 Task: Look for space in Szigetszentmiklós, Hungary from 10th June, 2023 to 25th June, 2023 for 4 adults in price range Rs.10000 to Rs.15000. Place can be private room with 4 bedrooms having 4 beds and 4 bathrooms. Property type can be house, flat, guest house, hotel. Amenities needed are: wifi, TV, free parkinig on premises, gym, breakfast. Booking option can be shelf check-in. Required host language is English.
Action: Mouse moved to (440, 93)
Screenshot: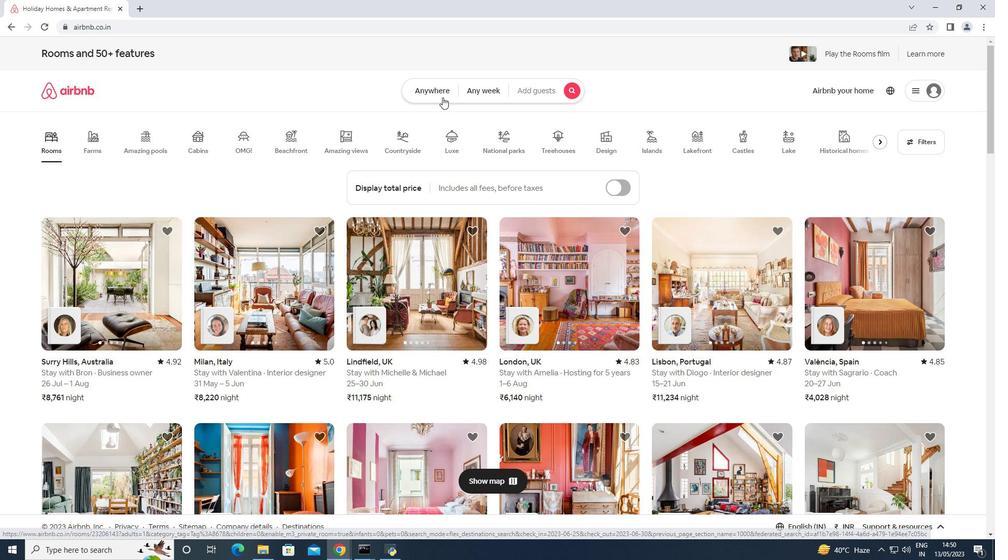 
Action: Mouse pressed left at (440, 93)
Screenshot: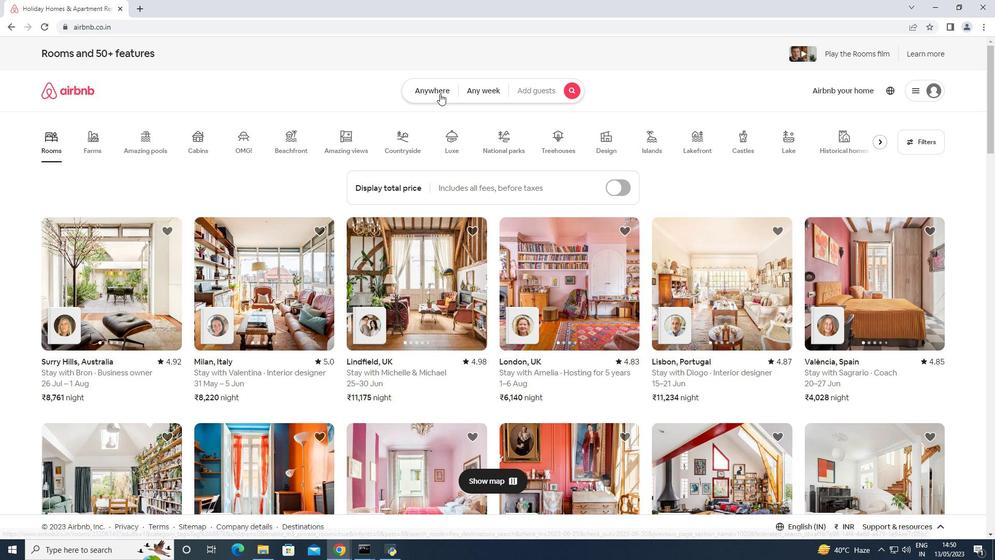 
Action: Mouse moved to (378, 134)
Screenshot: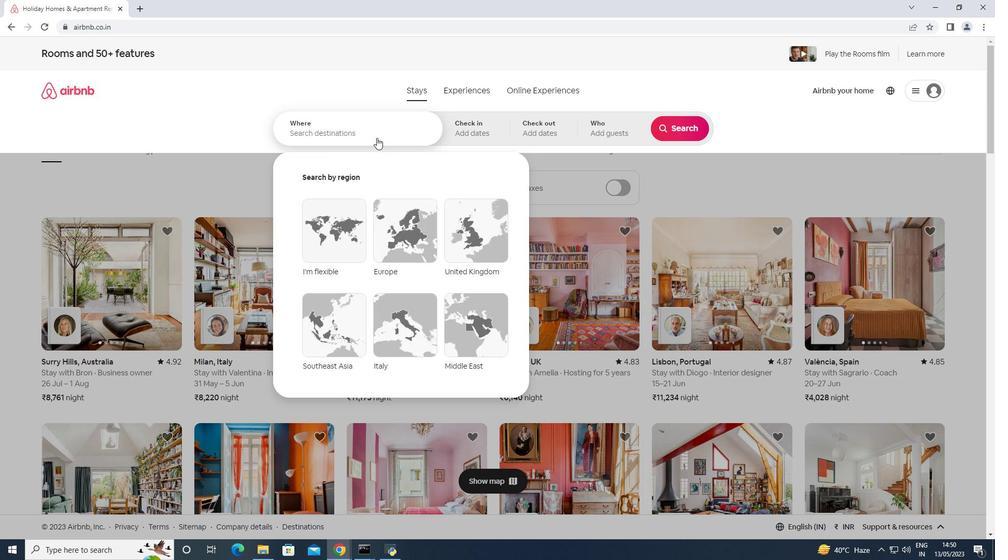 
Action: Mouse pressed left at (378, 134)
Screenshot: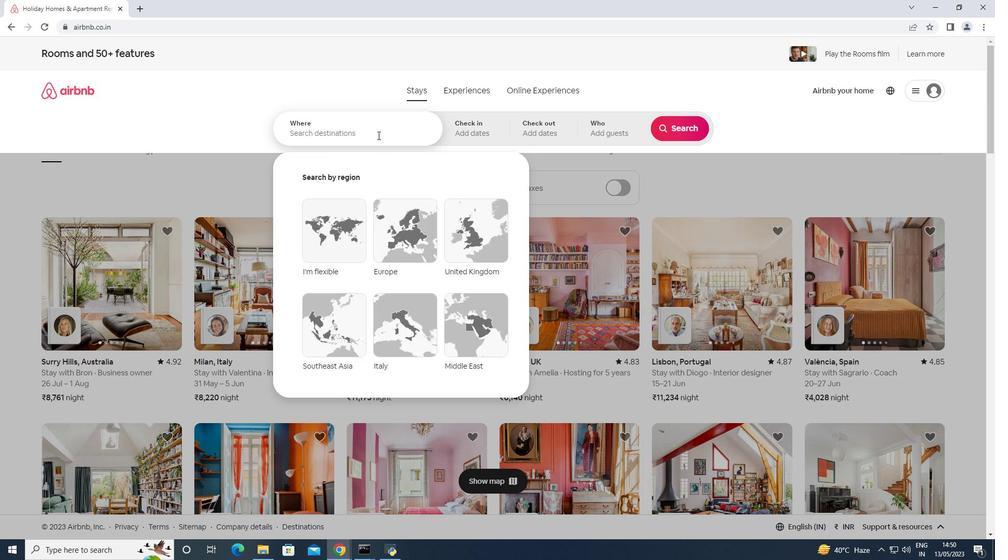 
Action: Mouse moved to (379, 134)
Screenshot: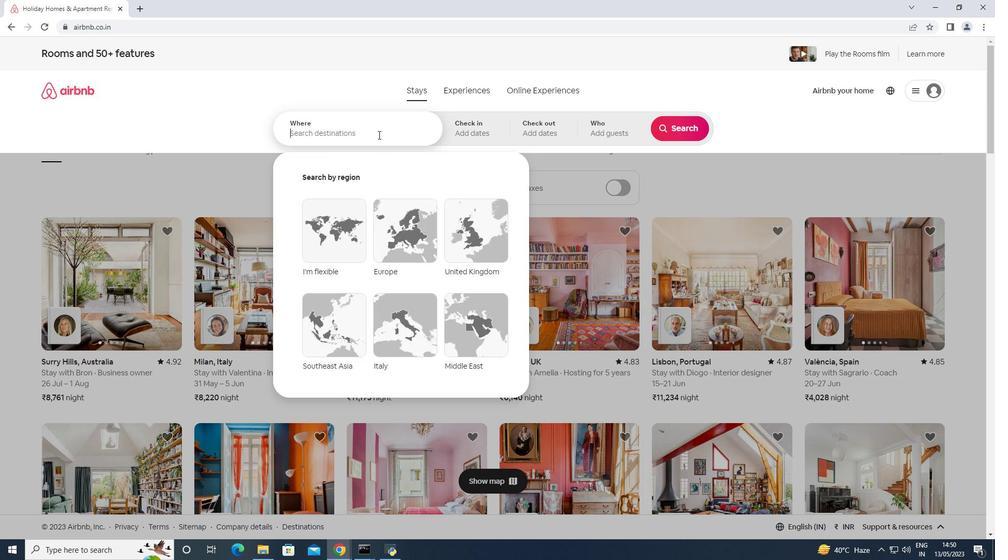 
Action: Key pressed <Key.shift>Szigetszentmiklos,<Key.space><Key.shift>Hungary<Key.enter>
Screenshot: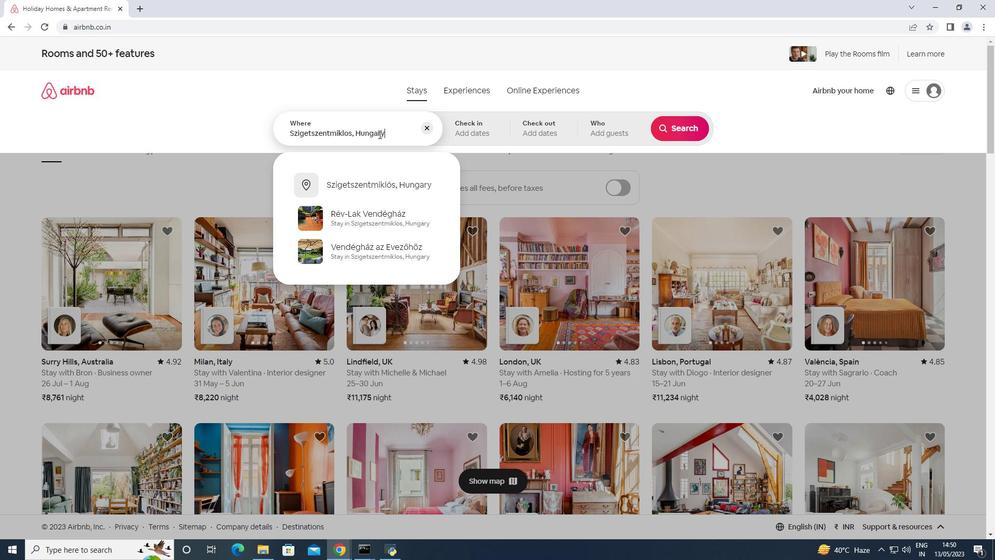 
Action: Mouse moved to (661, 275)
Screenshot: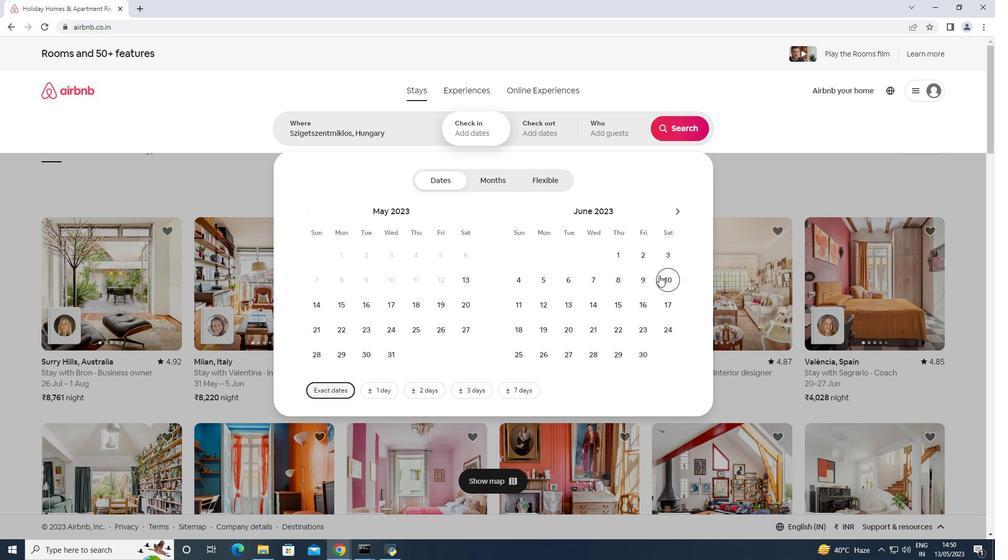 
Action: Mouse pressed left at (661, 275)
Screenshot: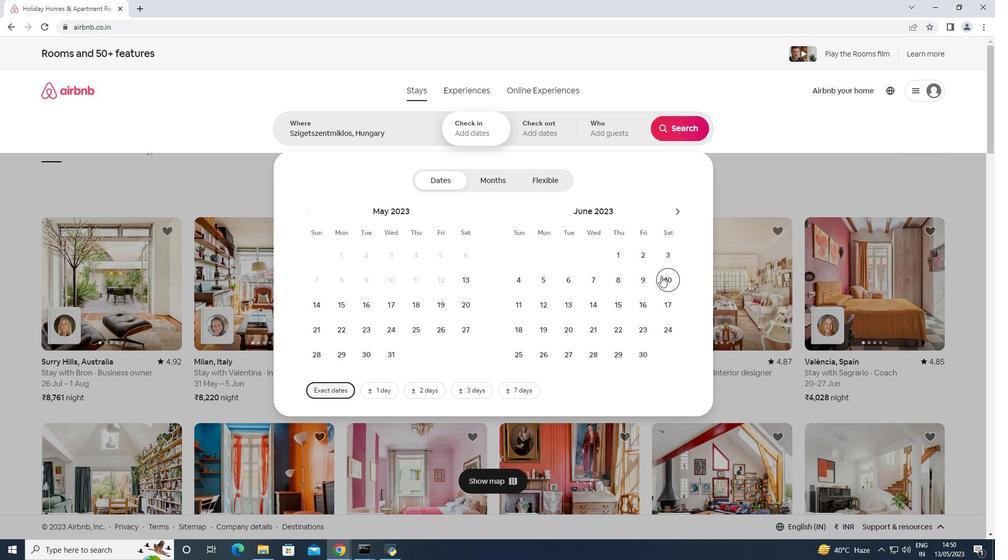 
Action: Mouse moved to (526, 357)
Screenshot: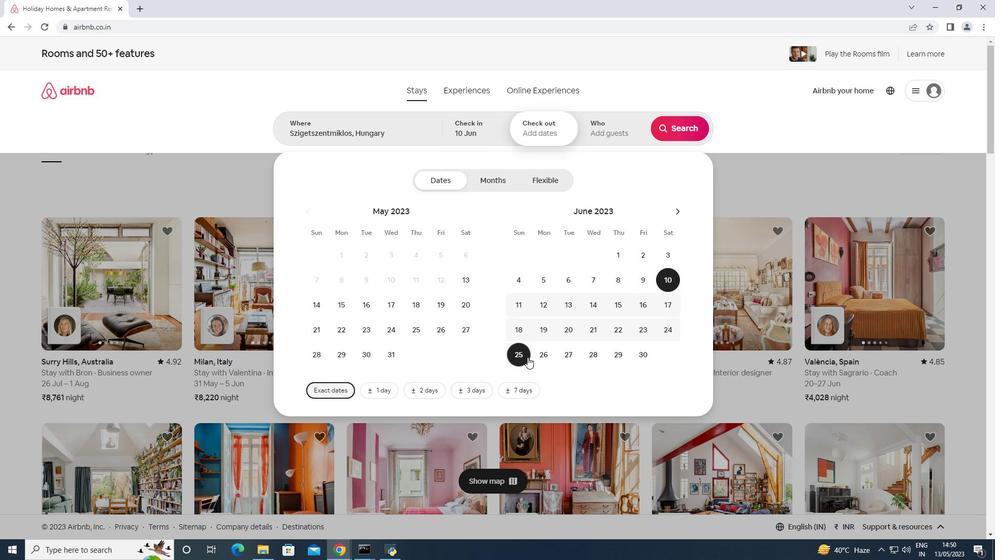 
Action: Mouse pressed left at (526, 357)
Screenshot: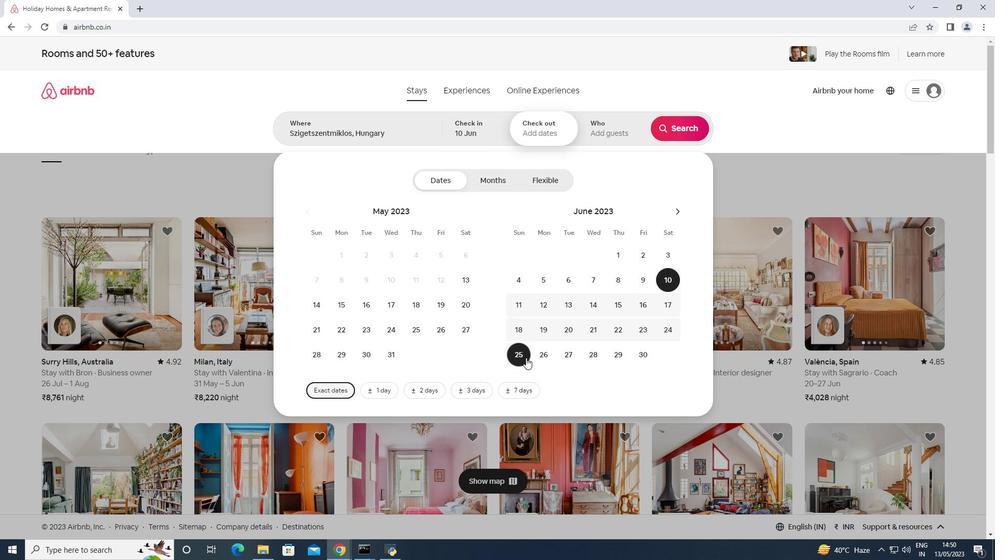 
Action: Mouse moved to (617, 136)
Screenshot: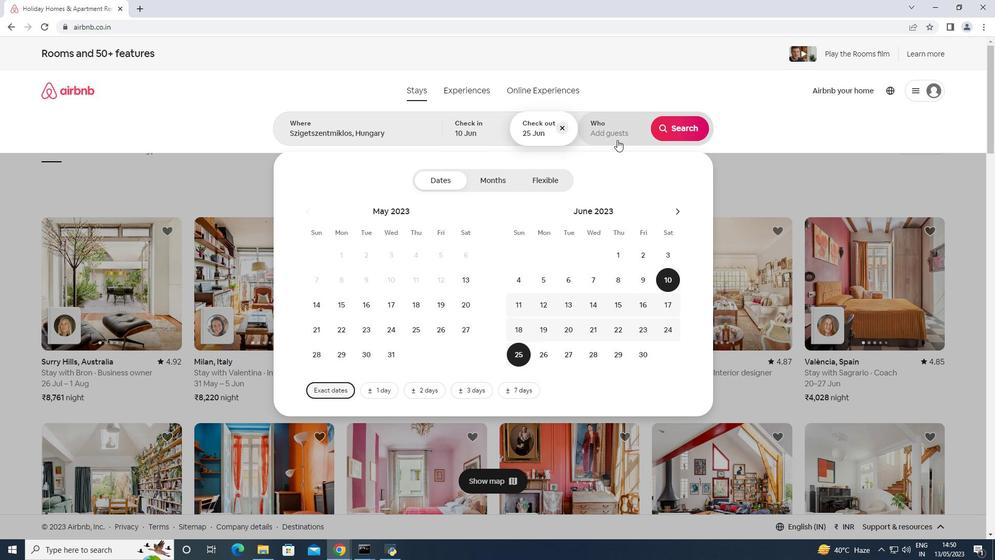 
Action: Mouse pressed left at (617, 136)
Screenshot: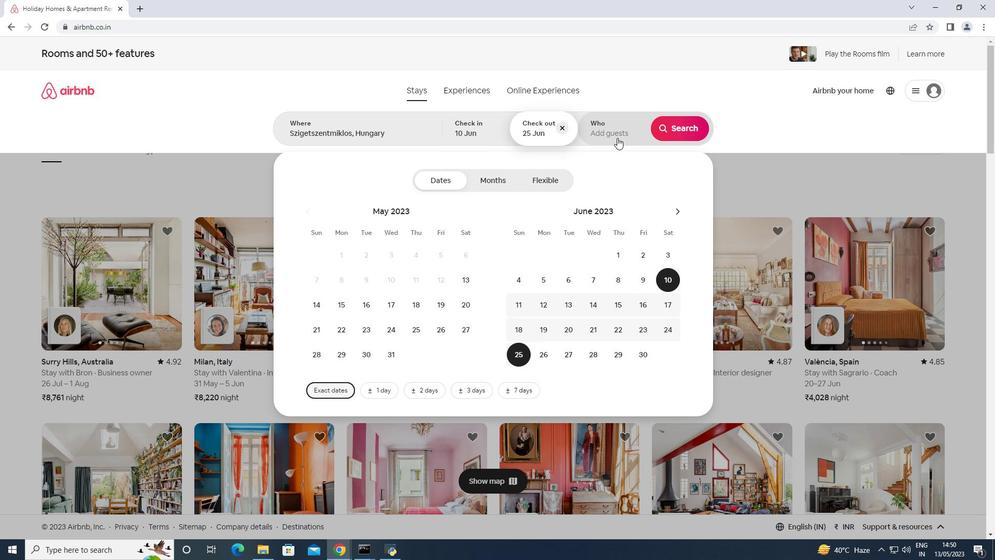 
Action: Mouse moved to (682, 183)
Screenshot: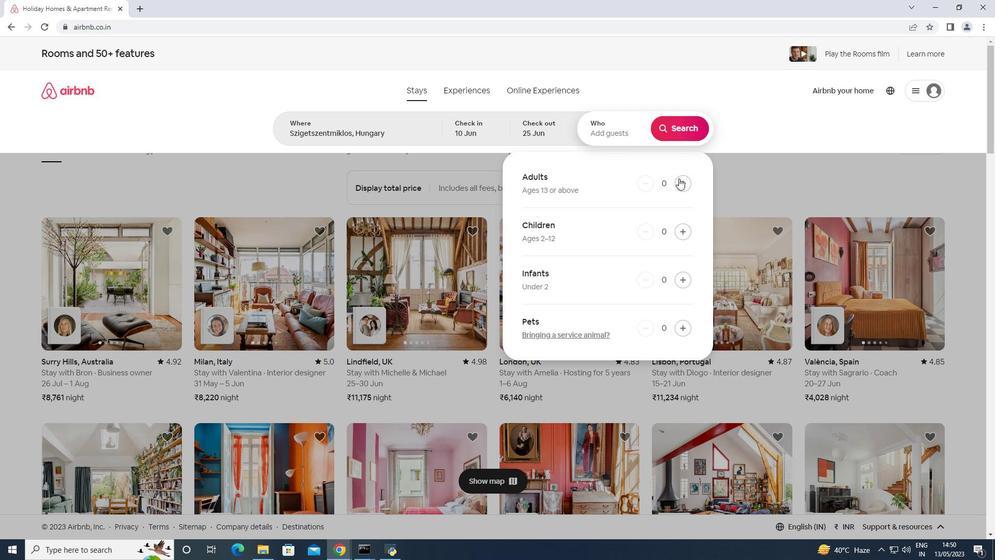 
Action: Mouse pressed left at (682, 183)
Screenshot: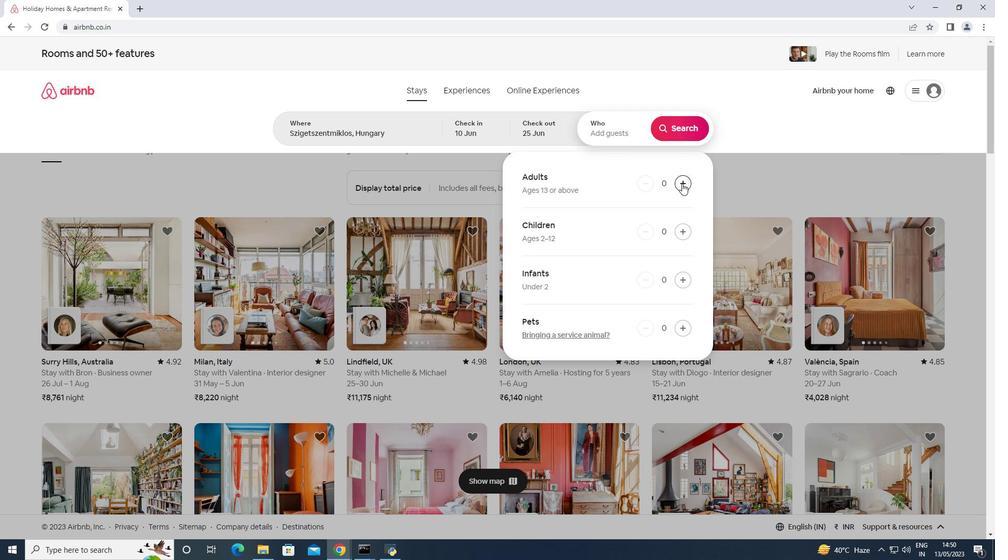
Action: Mouse pressed left at (682, 183)
Screenshot: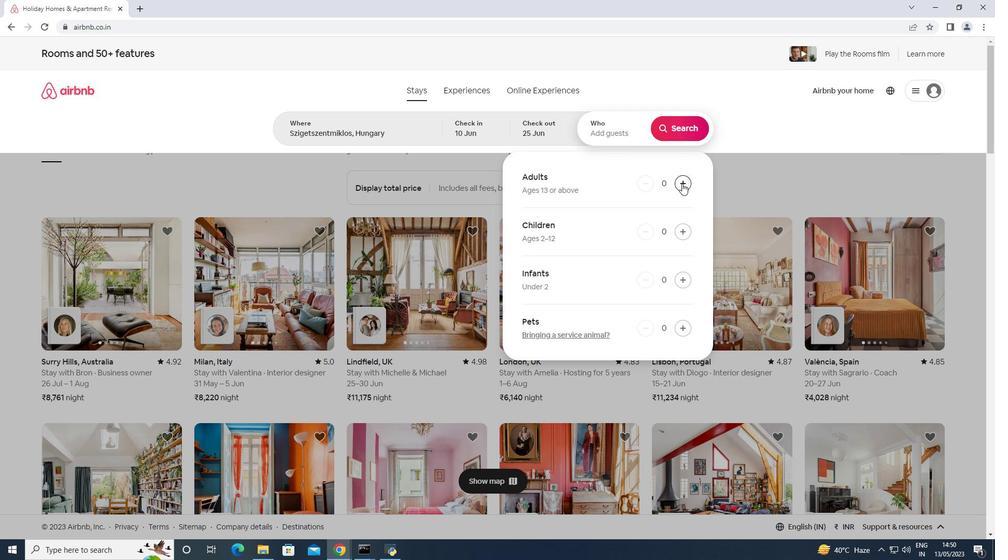 
Action: Mouse pressed left at (682, 183)
Screenshot: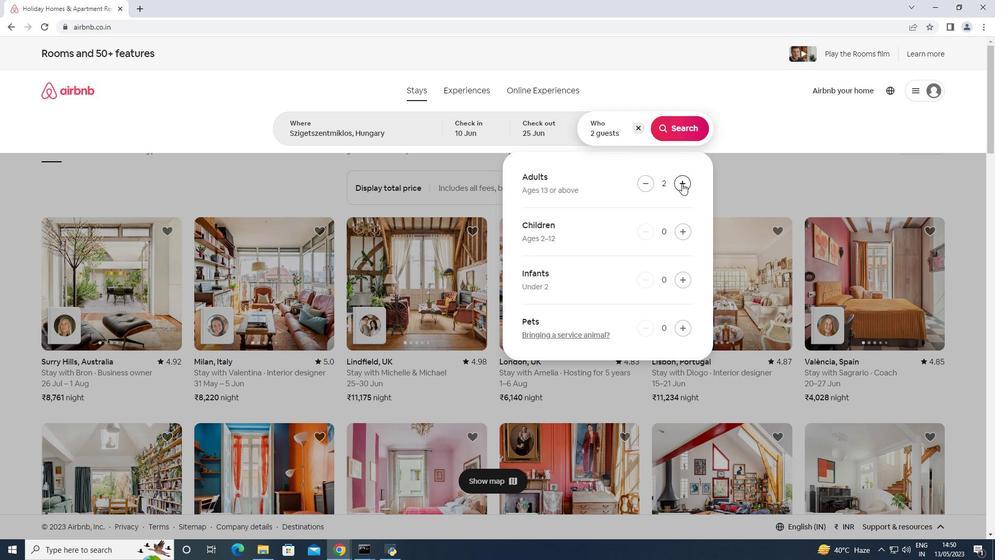 
Action: Mouse pressed left at (682, 183)
Screenshot: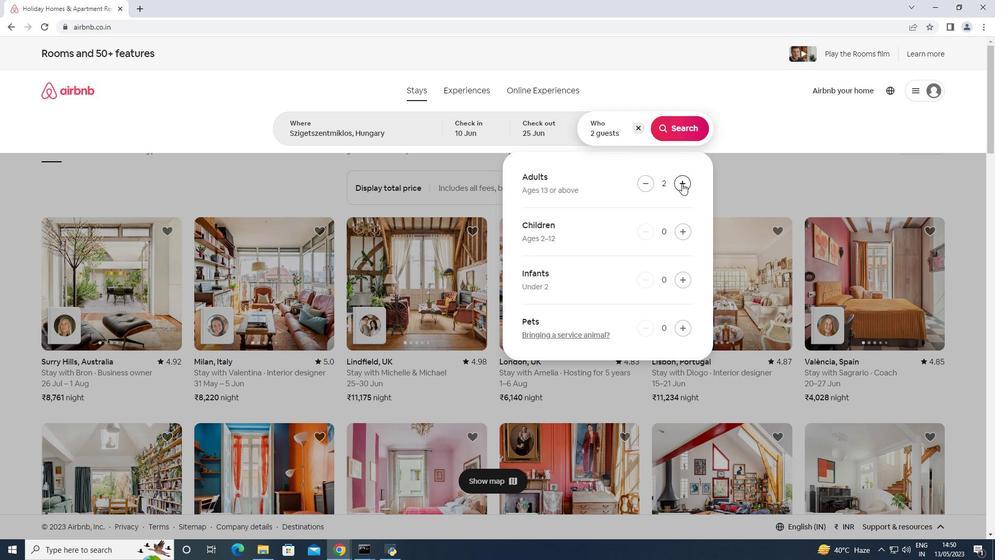 
Action: Mouse moved to (682, 130)
Screenshot: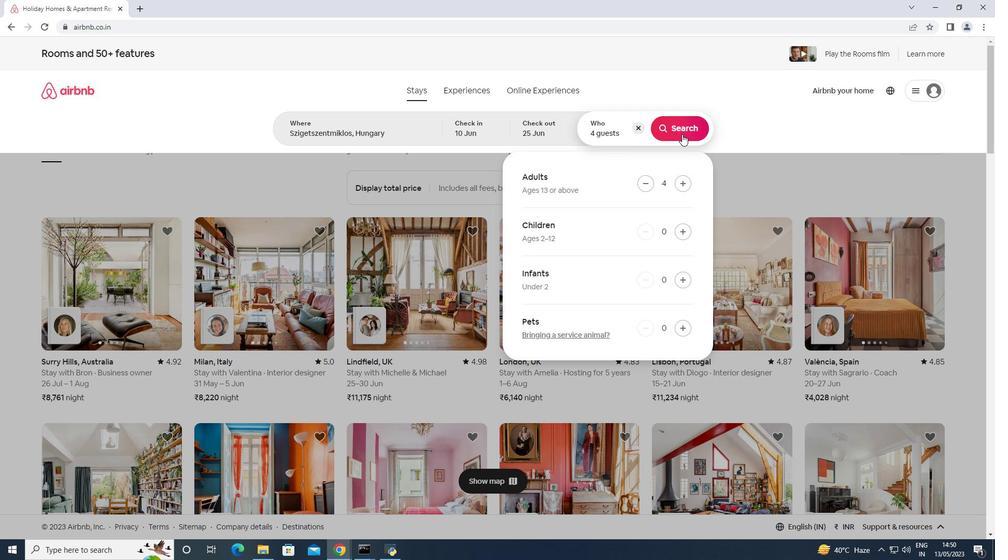 
Action: Mouse pressed left at (682, 130)
Screenshot: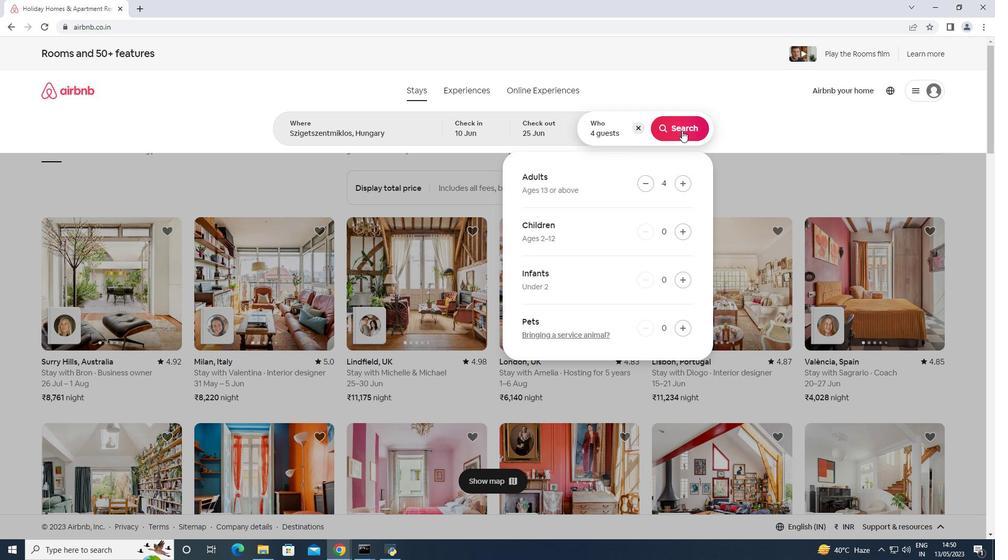 
Action: Mouse moved to (950, 93)
Screenshot: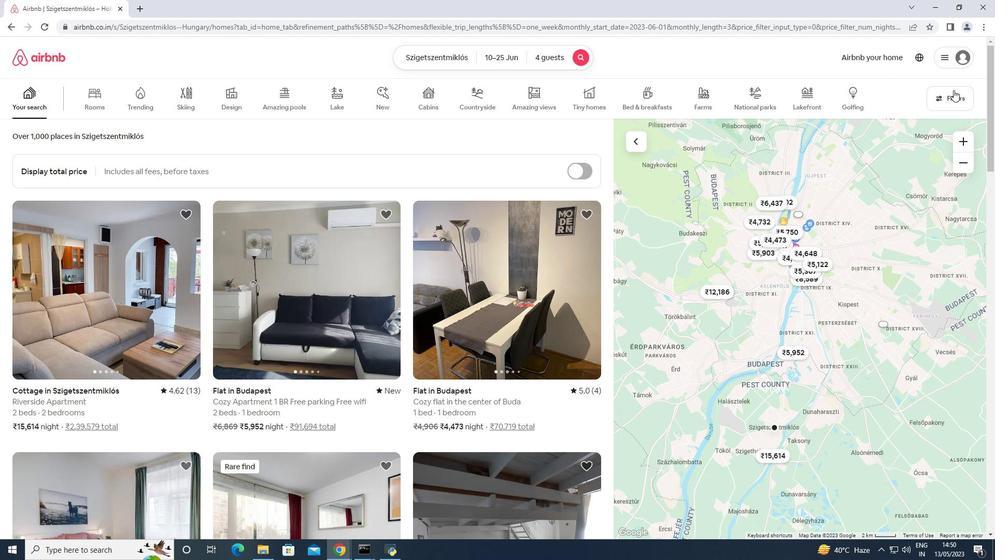 
Action: Mouse pressed left at (950, 93)
Screenshot: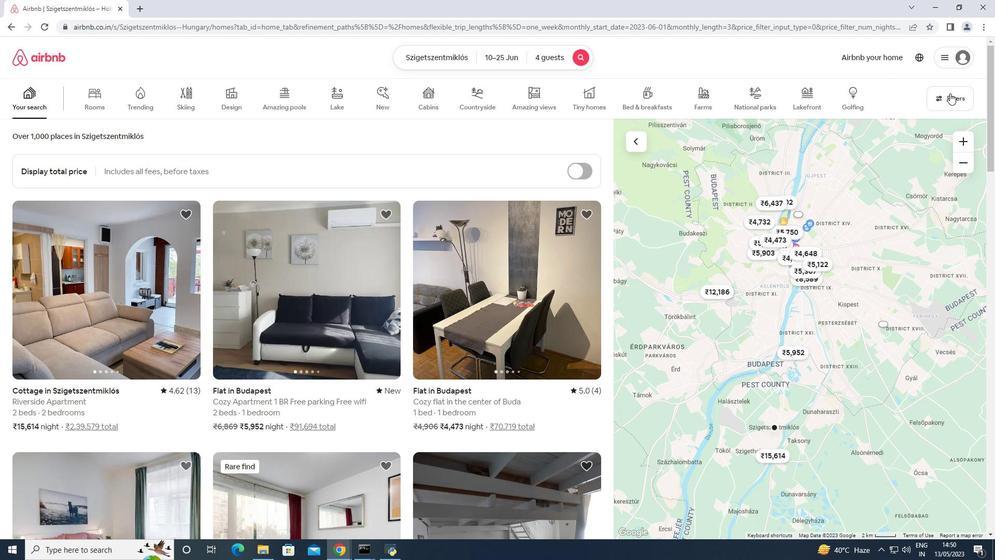 
Action: Mouse moved to (462, 339)
Screenshot: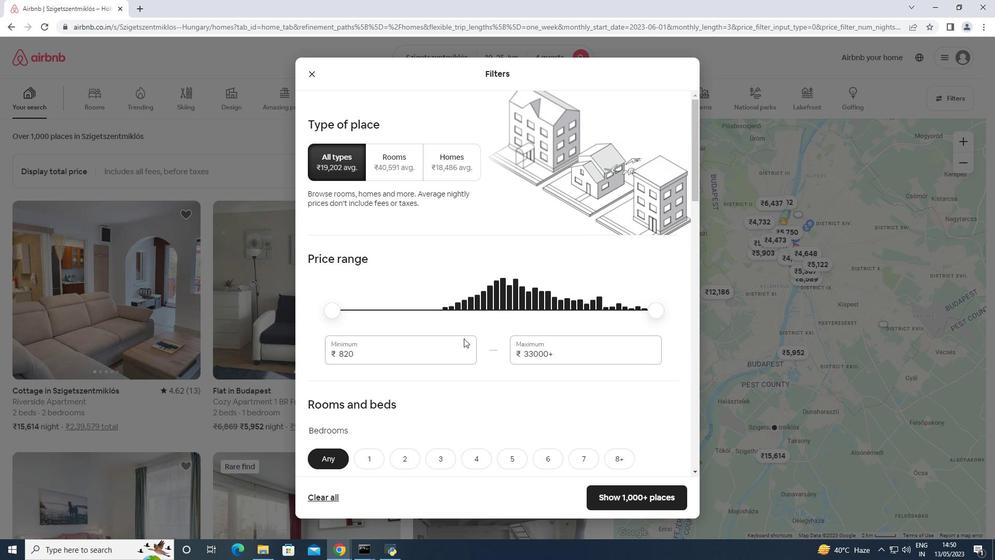 
Action: Mouse pressed left at (462, 339)
Screenshot: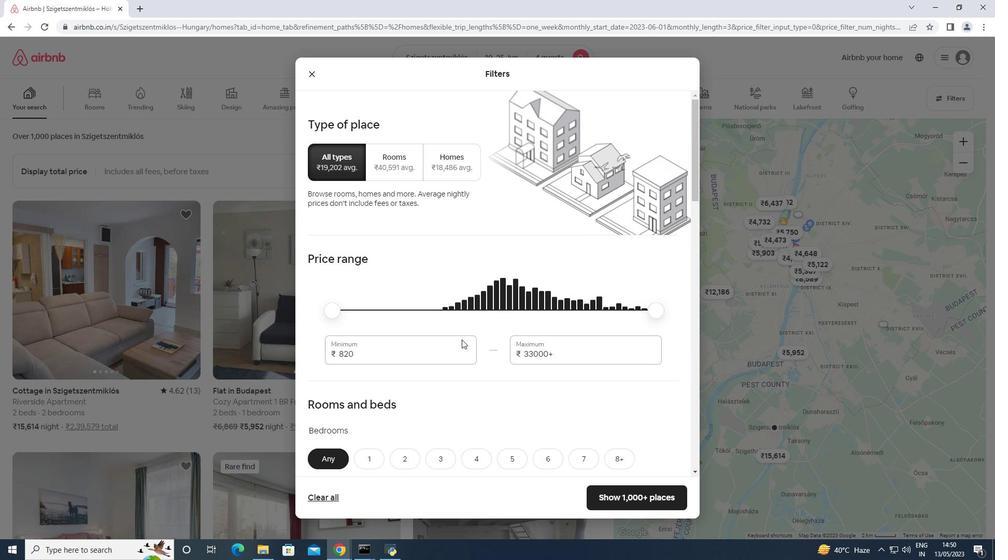 
Action: Mouse pressed left at (462, 339)
Screenshot: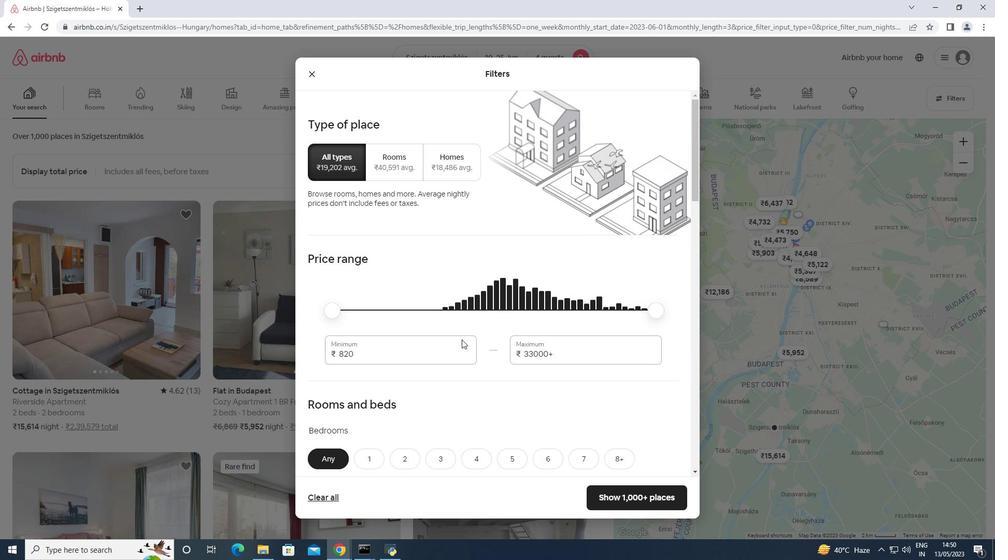 
Action: Mouse pressed left at (462, 339)
Screenshot: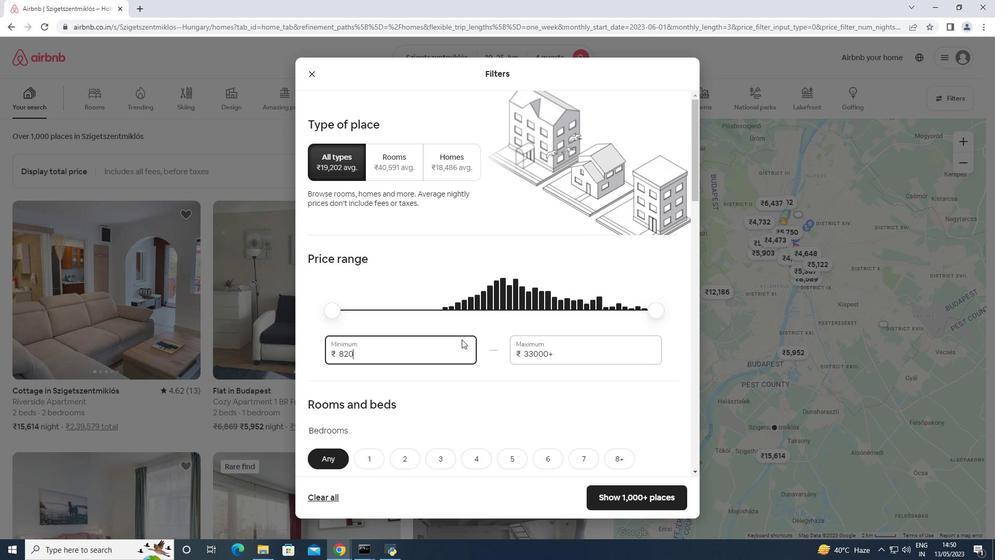 
Action: Mouse pressed left at (462, 339)
Screenshot: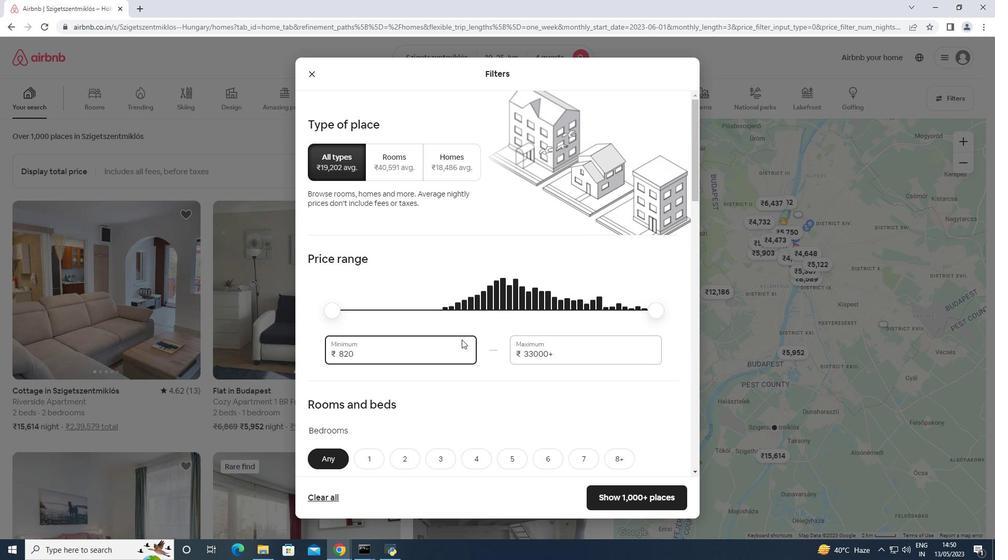 
Action: Key pressed <Key.backspace><Key.backspace><Key.backspace><Key.backspace>10000<Key.tab>15000
Screenshot: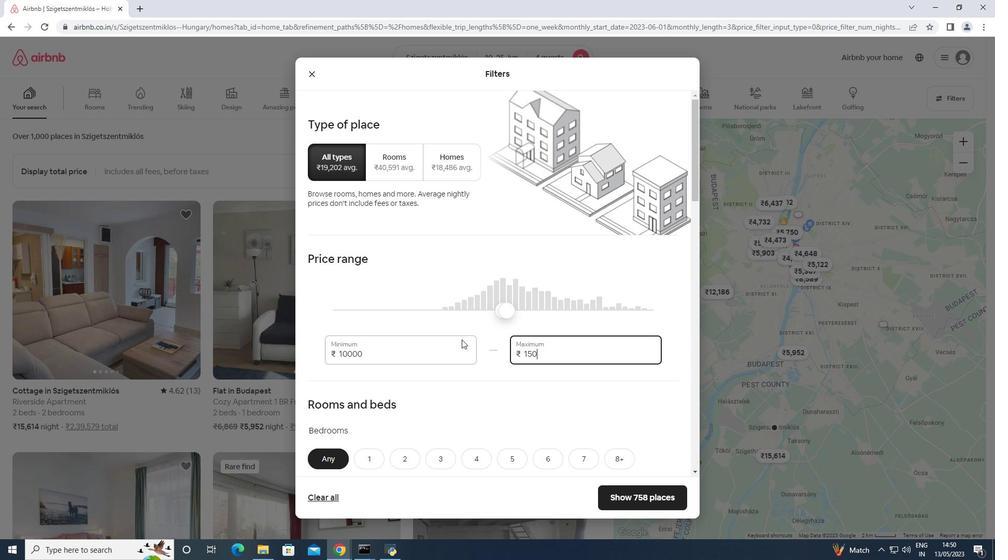 
Action: Mouse scrolled (462, 339) with delta (0, 0)
Screenshot: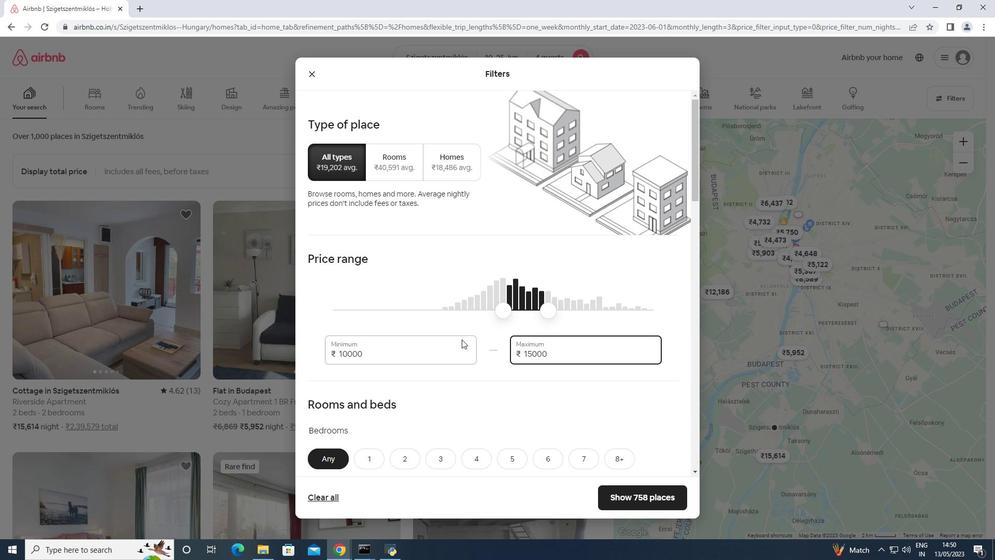 
Action: Mouse scrolled (462, 339) with delta (0, 0)
Screenshot: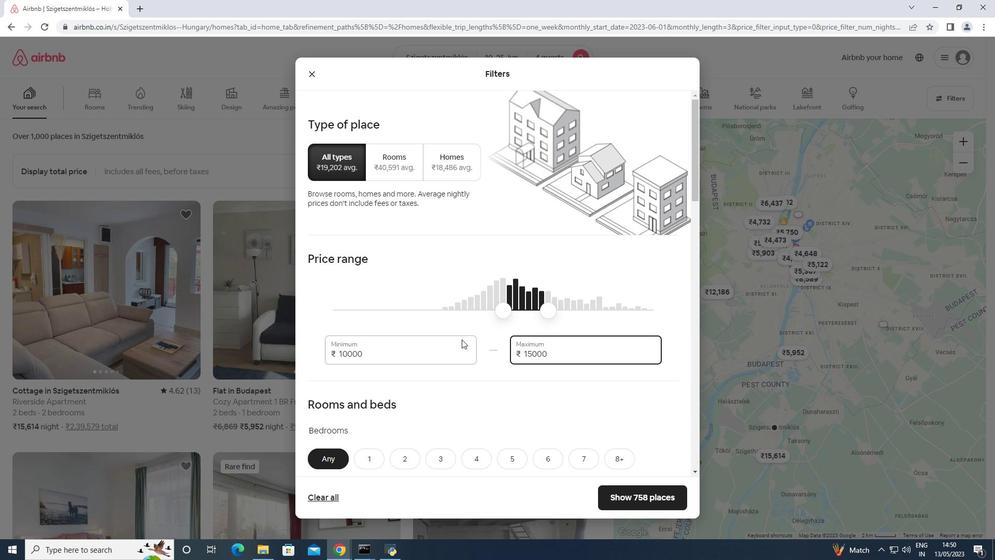 
Action: Mouse scrolled (462, 339) with delta (0, 0)
Screenshot: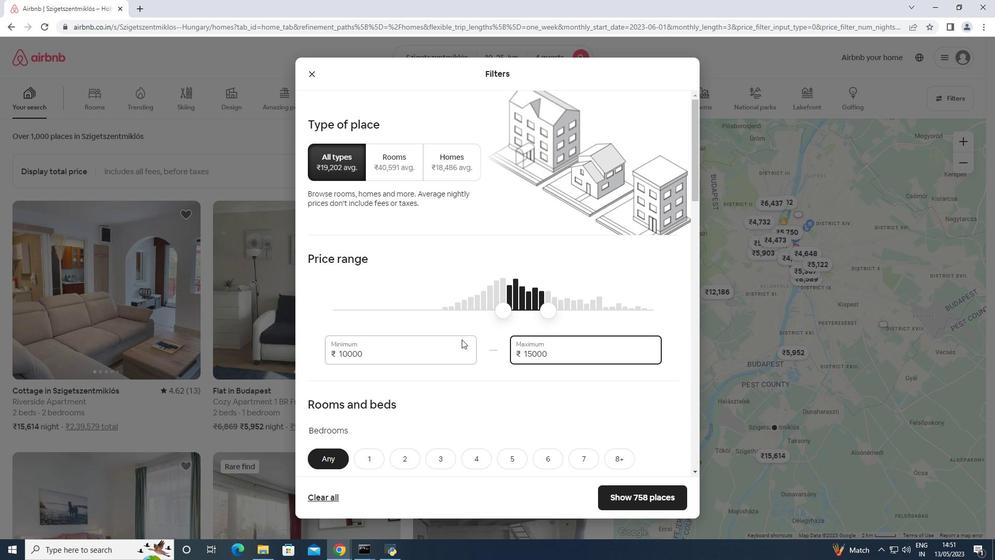 
Action: Mouse moved to (484, 306)
Screenshot: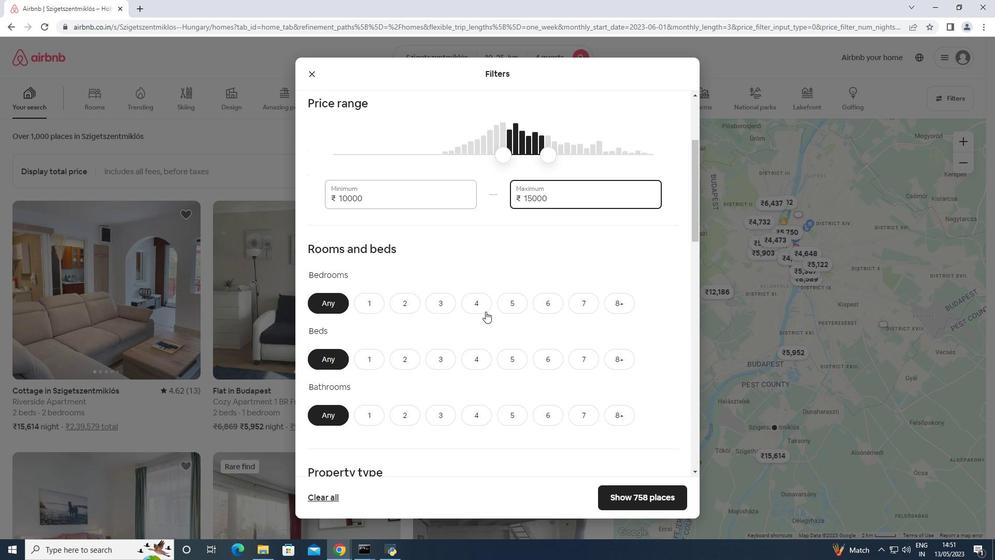 
Action: Mouse pressed left at (484, 306)
Screenshot: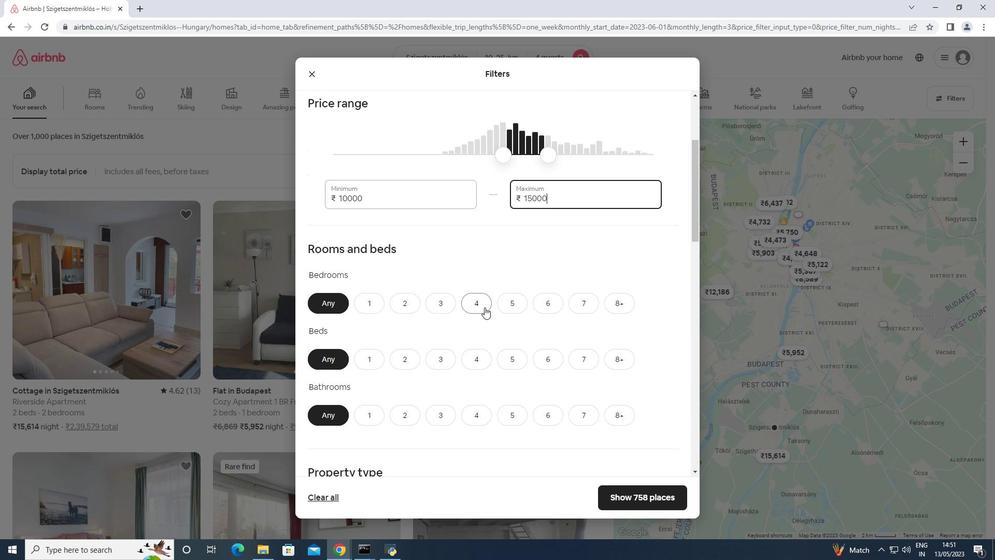 
Action: Mouse moved to (482, 360)
Screenshot: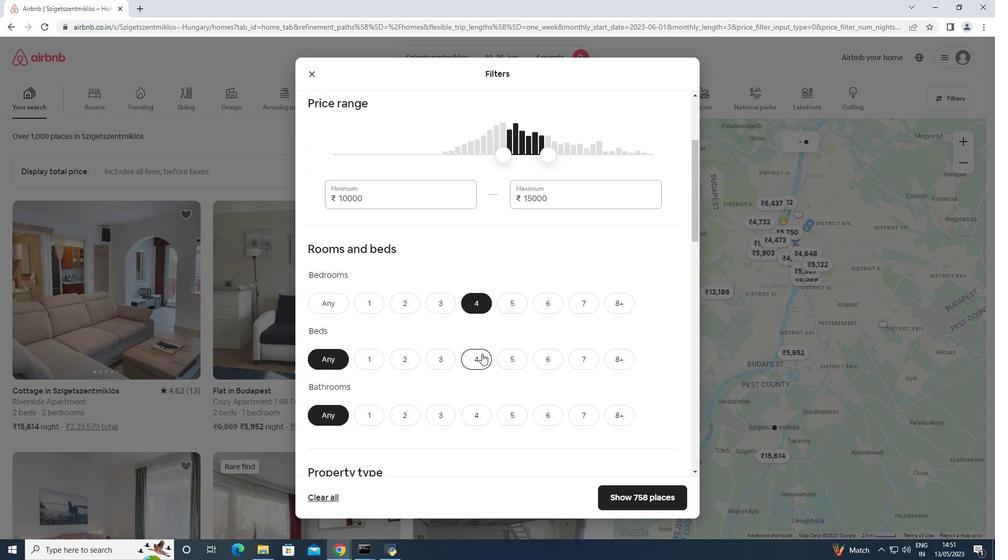 
Action: Mouse pressed left at (482, 360)
Screenshot: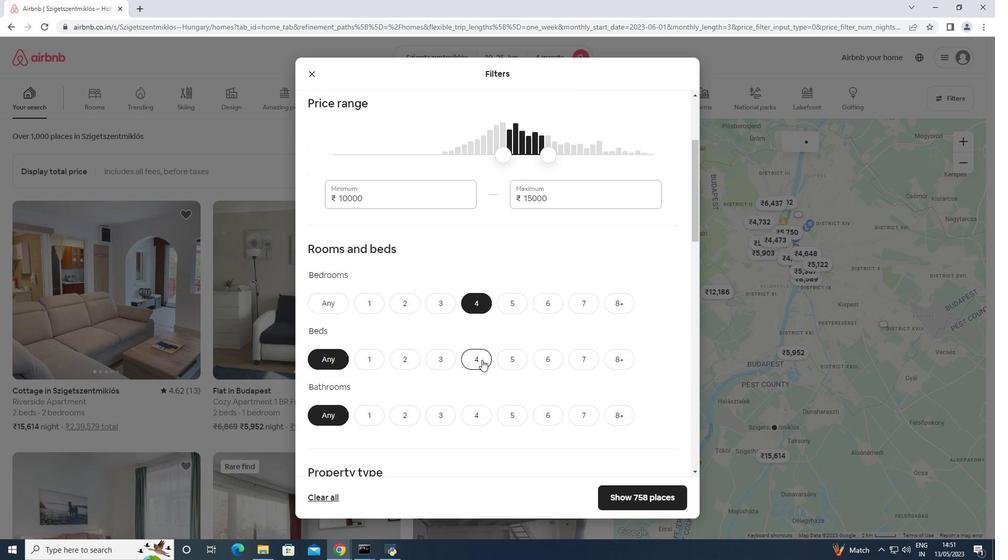 
Action: Mouse moved to (472, 413)
Screenshot: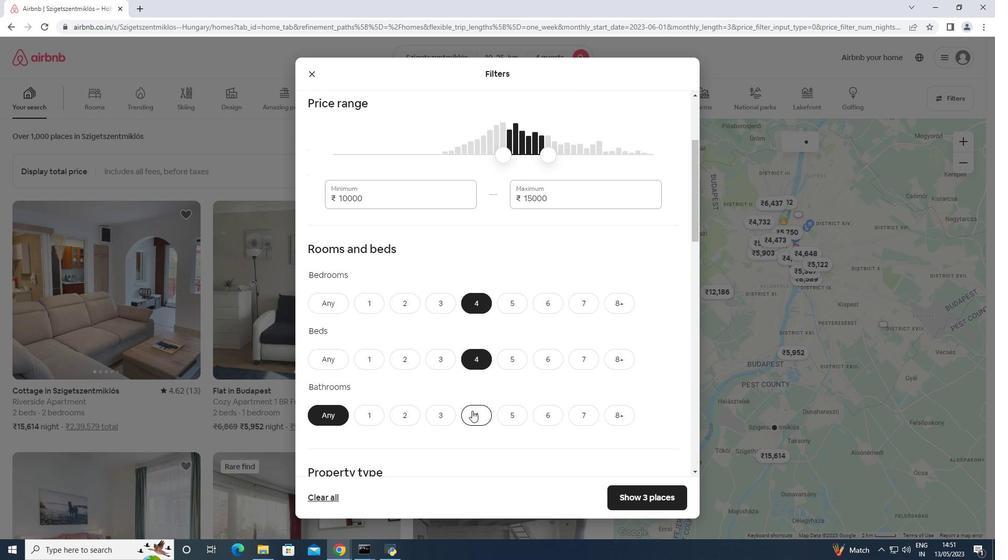 
Action: Mouse pressed left at (472, 413)
Screenshot: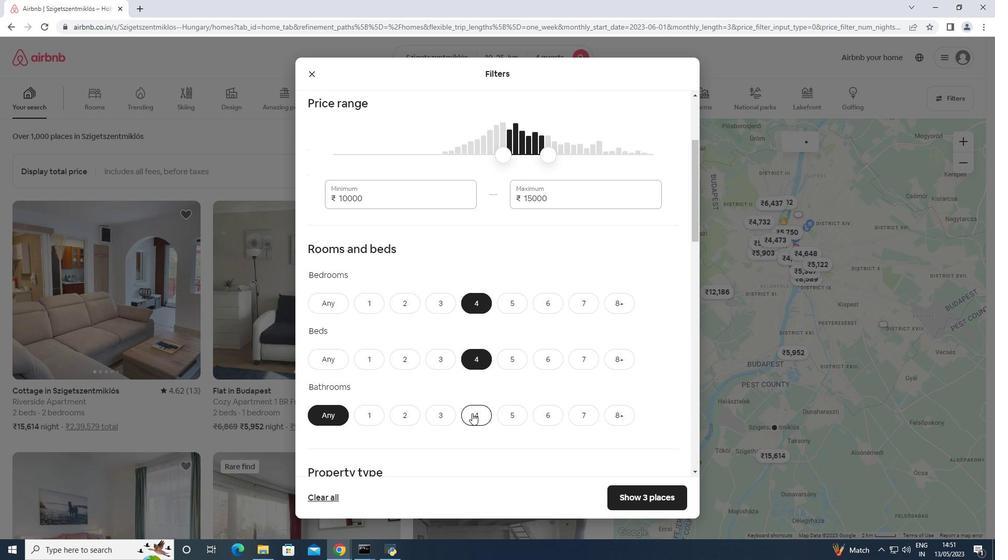 
Action: Mouse moved to (480, 404)
Screenshot: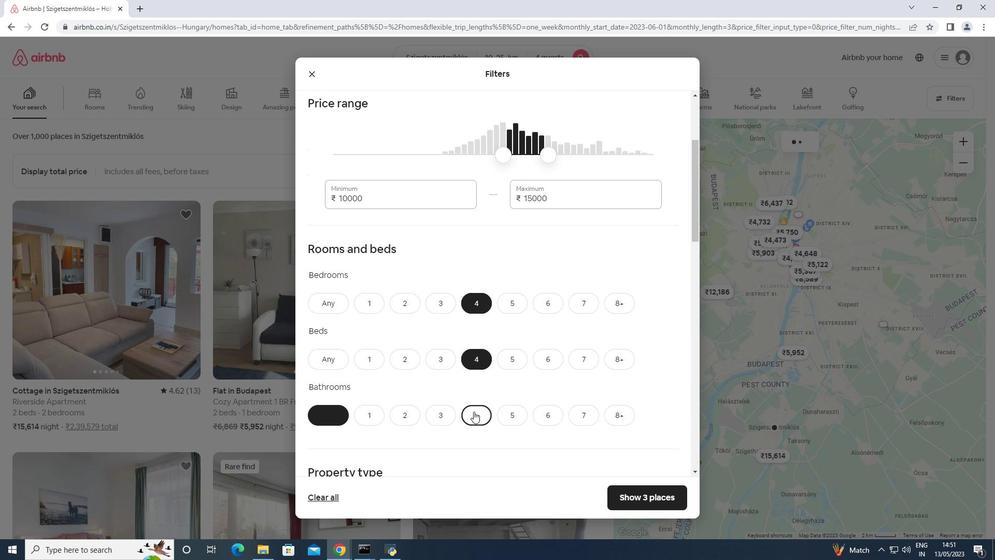 
Action: Mouse scrolled (480, 403) with delta (0, 0)
Screenshot: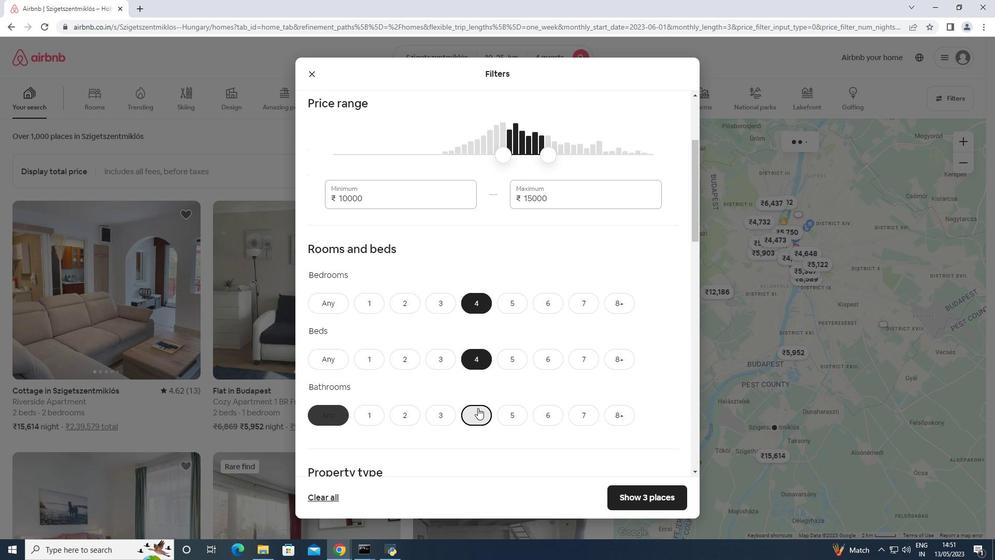 
Action: Mouse scrolled (480, 403) with delta (0, 0)
Screenshot: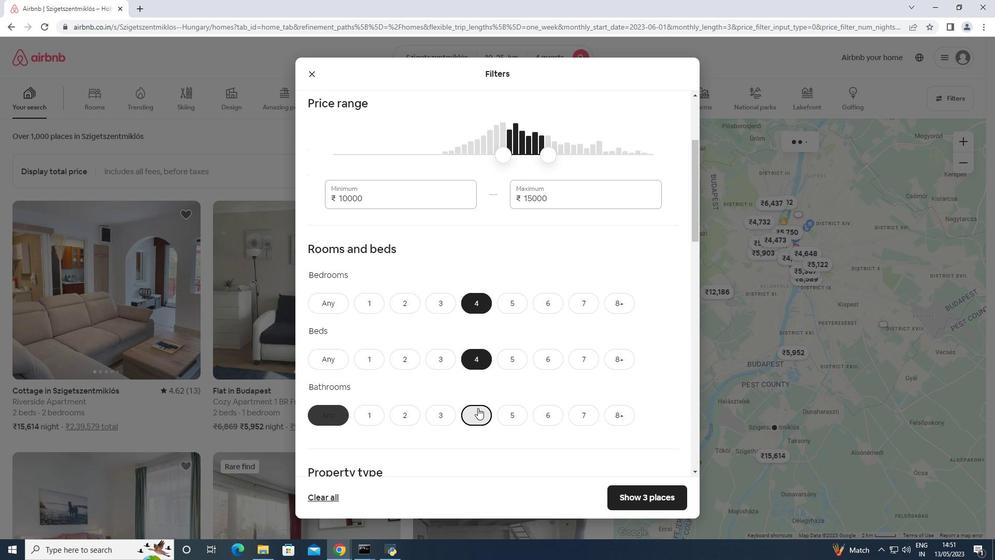 
Action: Mouse scrolled (480, 403) with delta (0, 0)
Screenshot: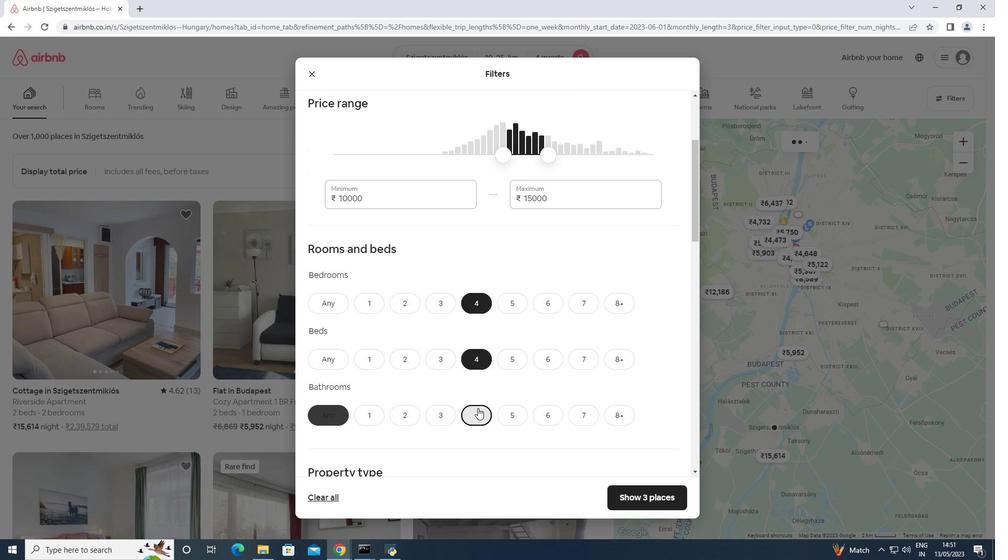 
Action: Mouse scrolled (480, 403) with delta (0, 0)
Screenshot: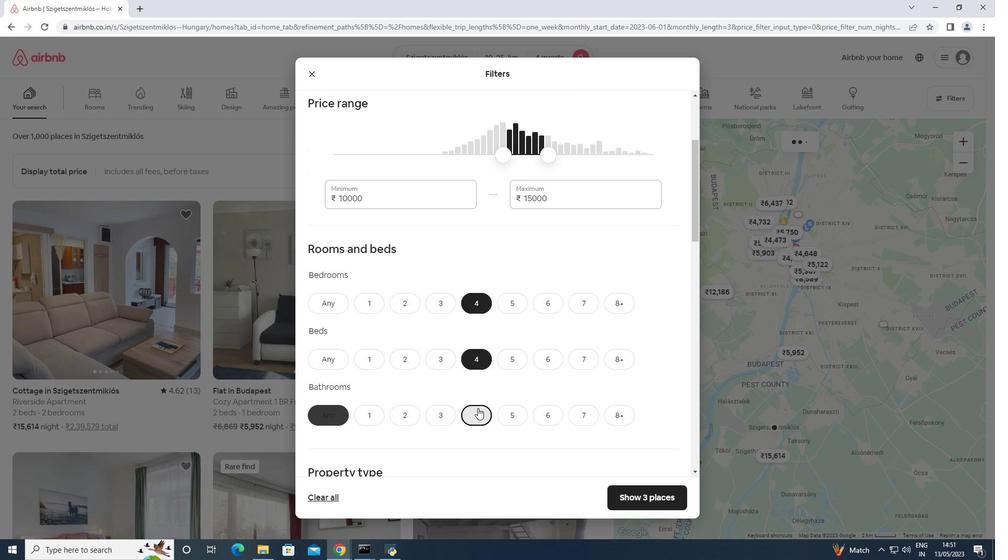 
Action: Mouse moved to (381, 329)
Screenshot: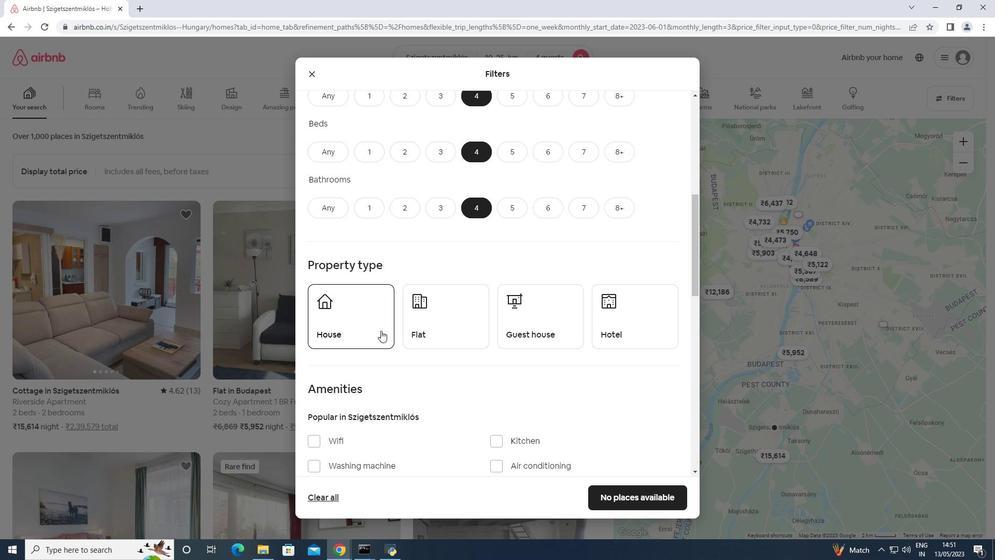 
Action: Mouse pressed left at (381, 329)
Screenshot: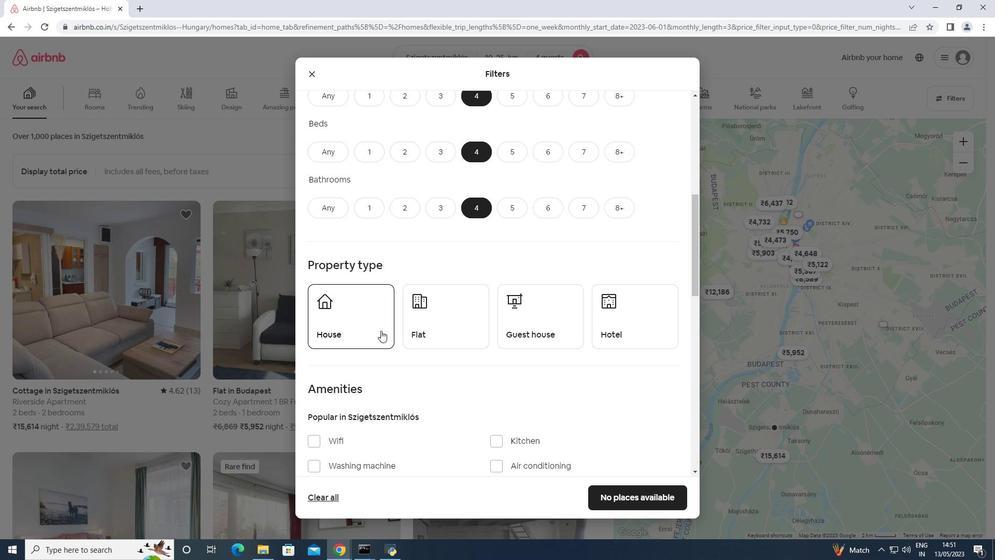 
Action: Mouse moved to (464, 334)
Screenshot: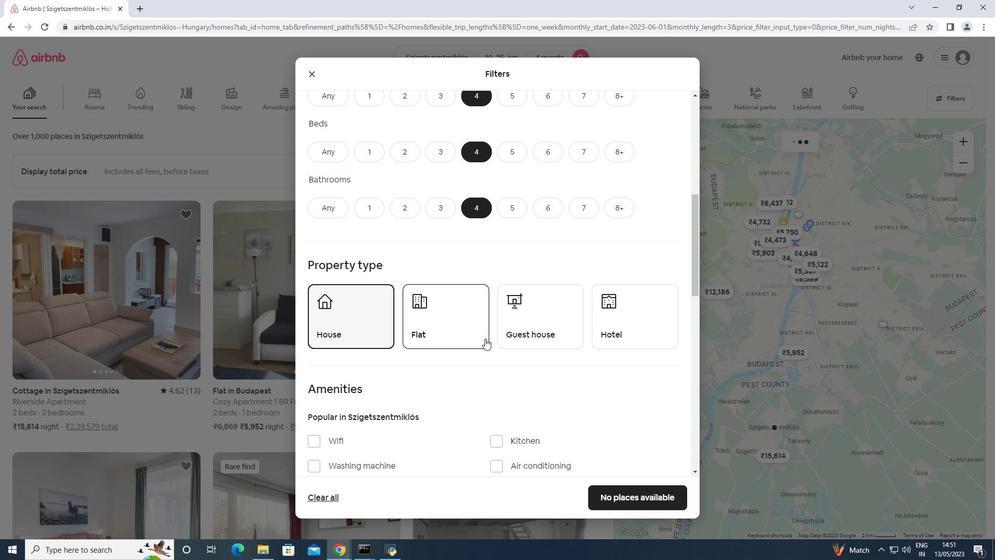 
Action: Mouse pressed left at (464, 334)
Screenshot: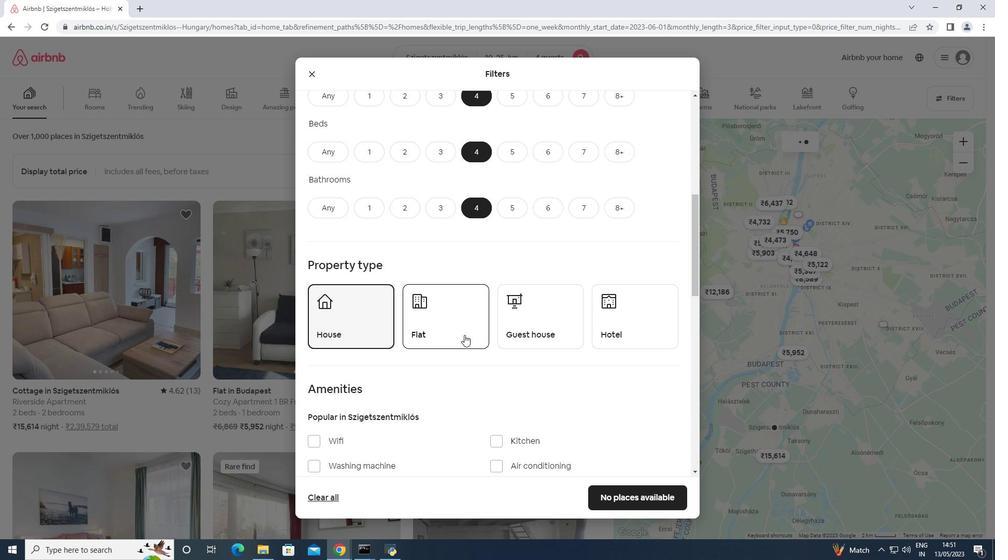 
Action: Mouse moved to (525, 325)
Screenshot: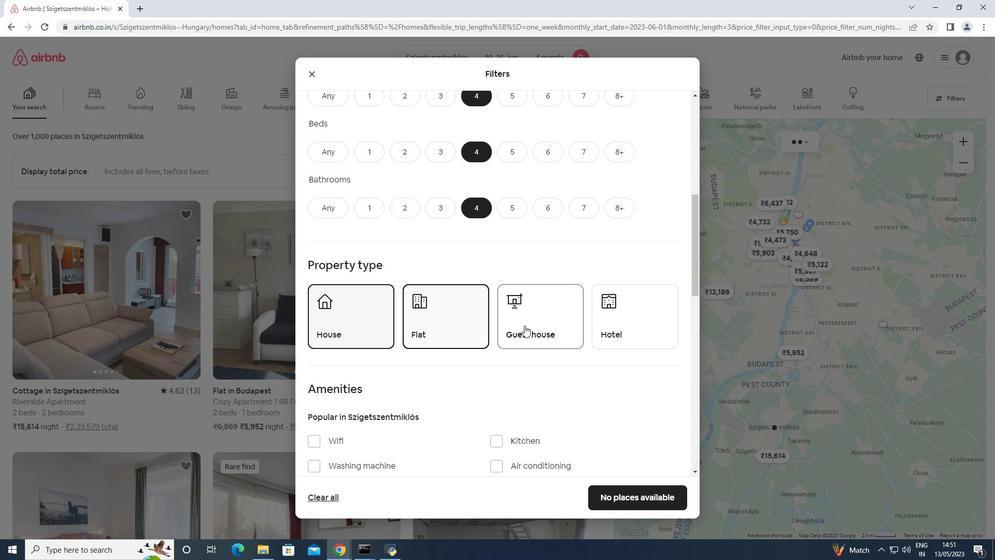 
Action: Mouse pressed left at (525, 325)
Screenshot: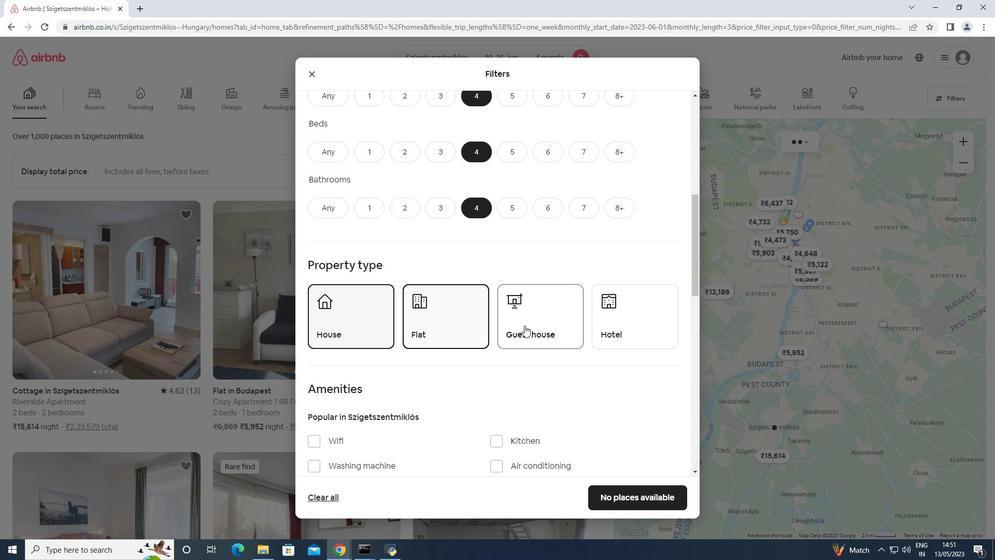 
Action: Mouse moved to (614, 326)
Screenshot: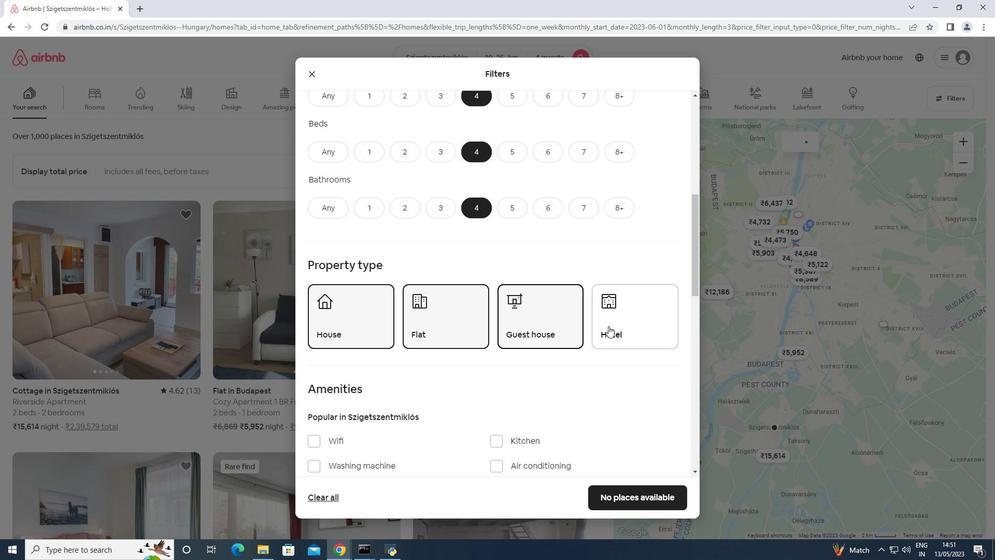 
Action: Mouse pressed left at (614, 326)
Screenshot: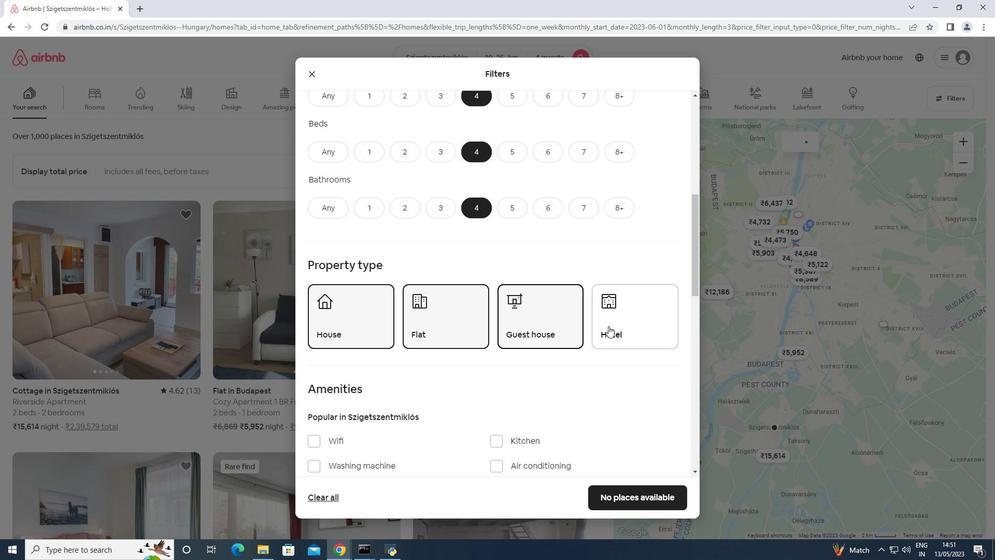 
Action: Mouse moved to (614, 322)
Screenshot: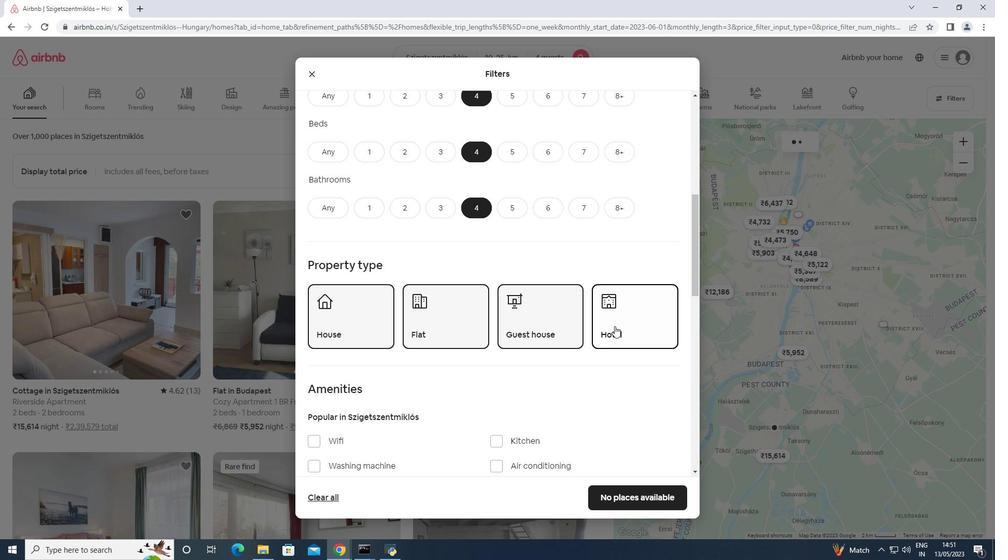
Action: Mouse scrolled (614, 321) with delta (0, 0)
Screenshot: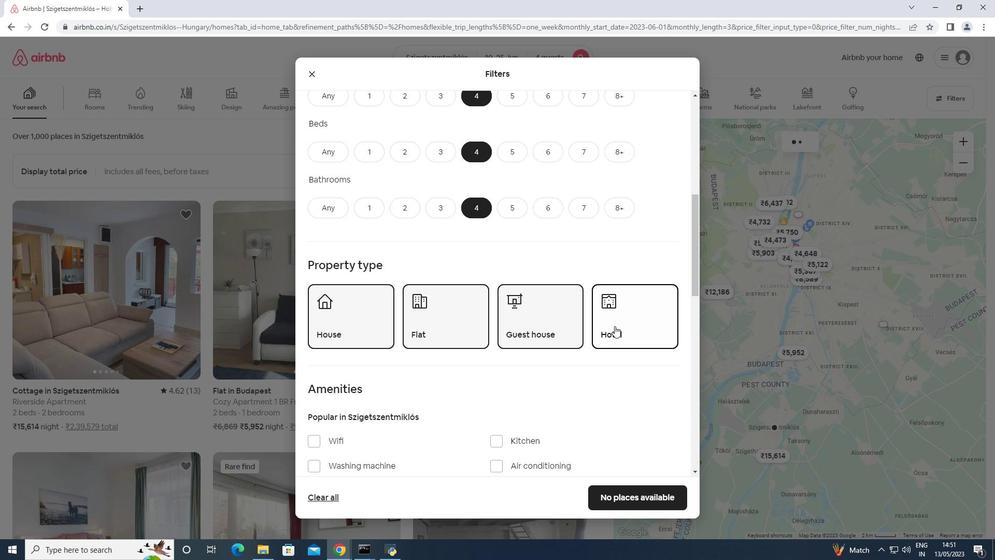 
Action: Mouse scrolled (614, 321) with delta (0, 0)
Screenshot: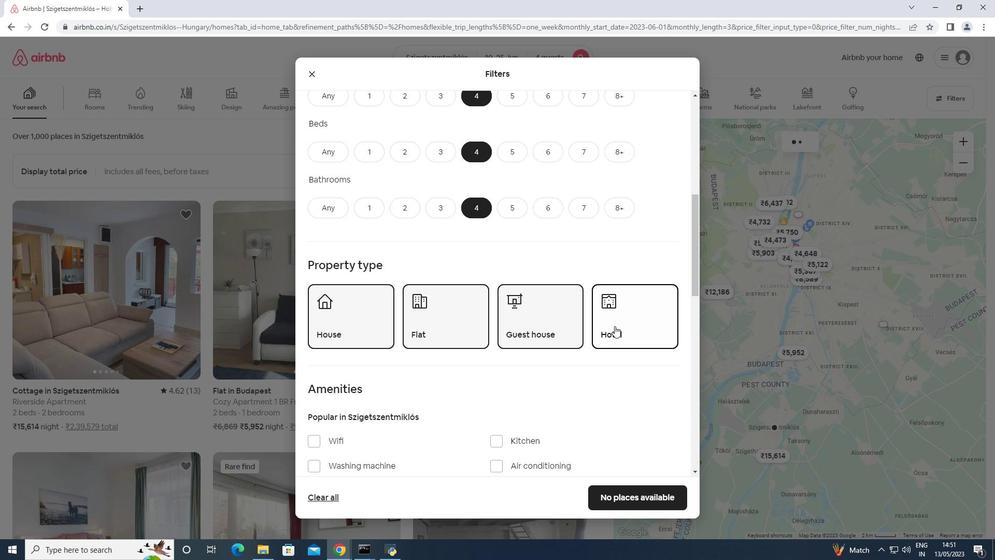 
Action: Mouse scrolled (614, 321) with delta (0, 0)
Screenshot: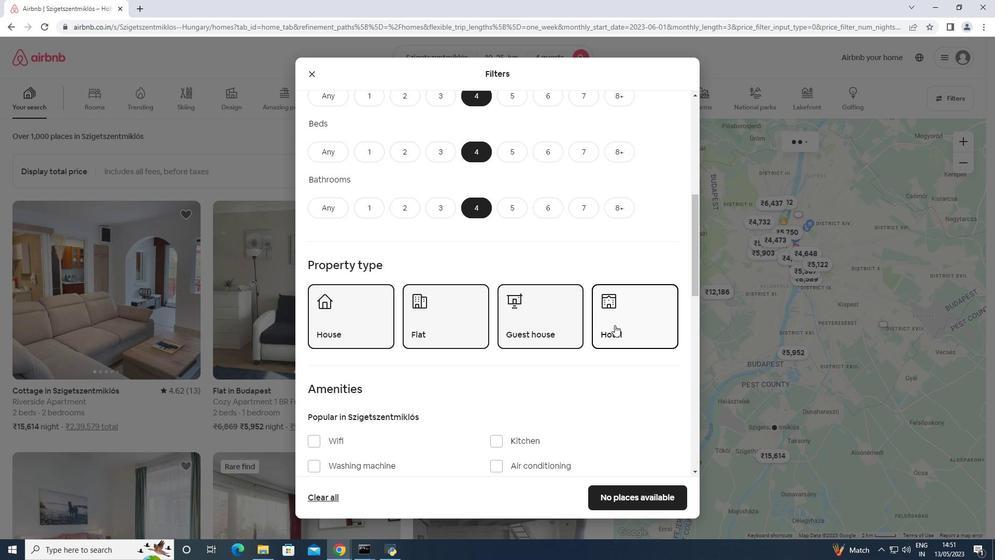 
Action: Mouse scrolled (614, 321) with delta (0, 0)
Screenshot: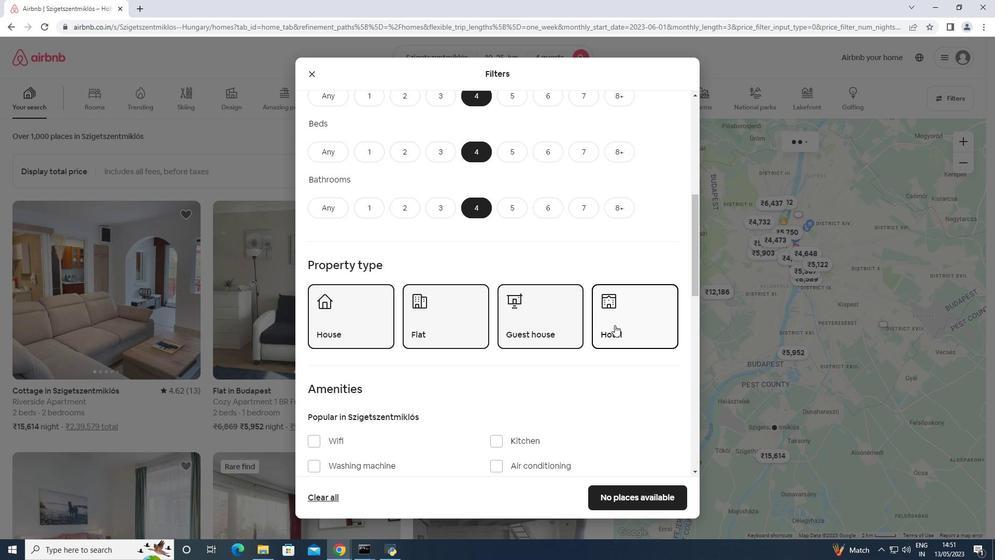 
Action: Mouse scrolled (614, 321) with delta (0, 0)
Screenshot: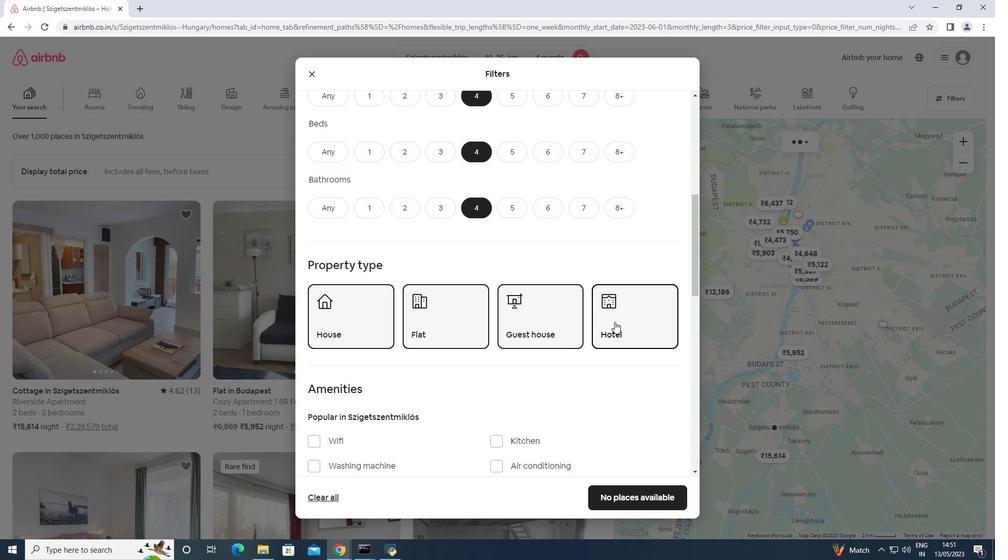 
Action: Mouse moved to (336, 252)
Screenshot: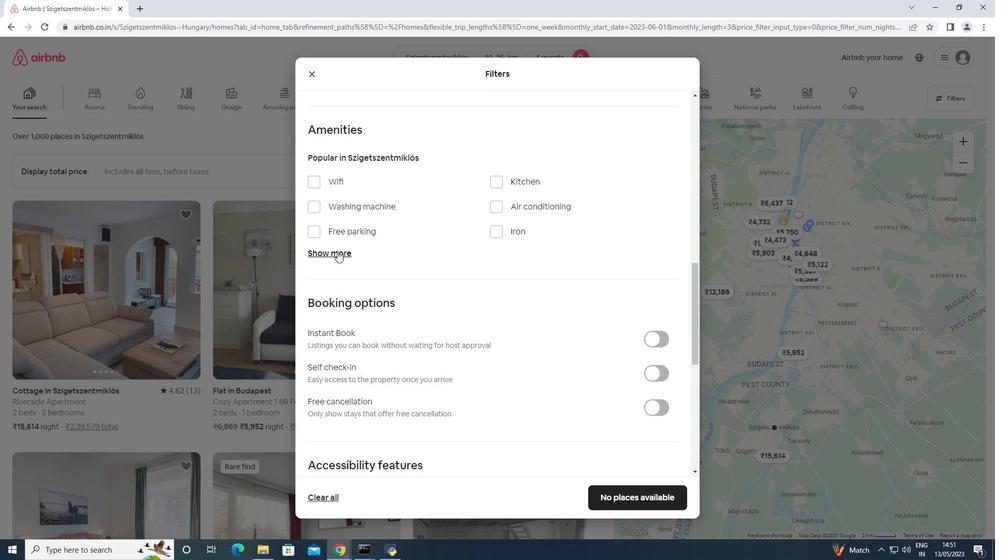 
Action: Mouse pressed left at (336, 252)
Screenshot: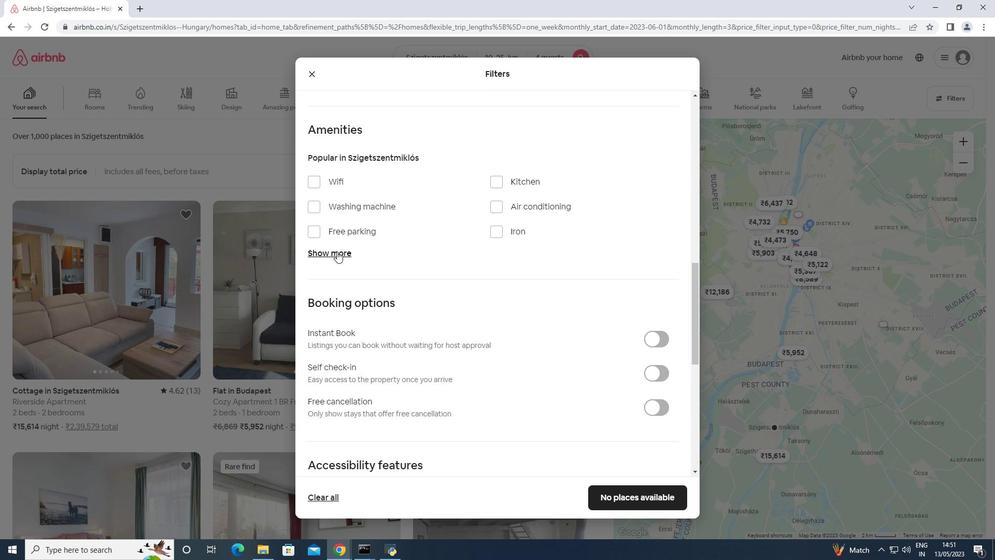 
Action: Mouse moved to (335, 231)
Screenshot: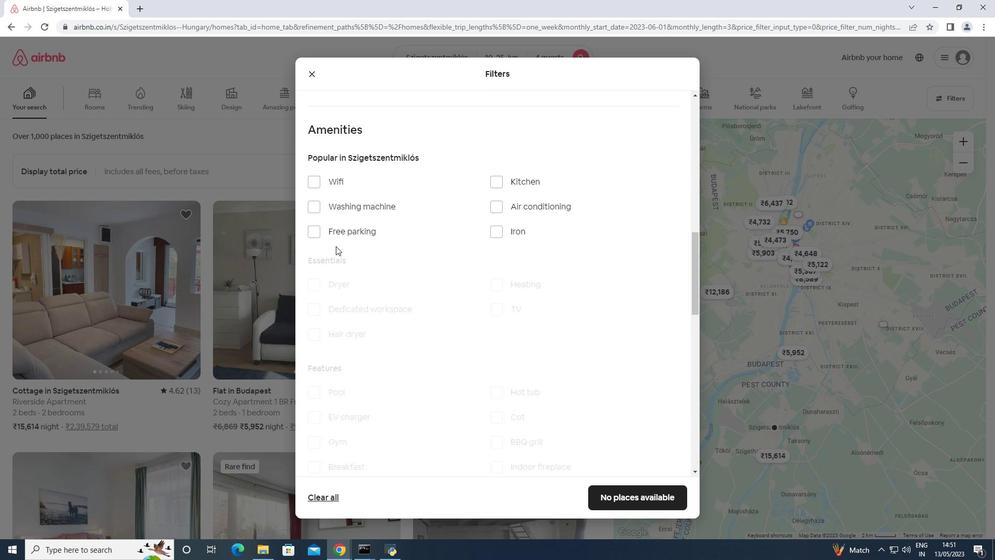 
Action: Mouse pressed left at (335, 231)
Screenshot: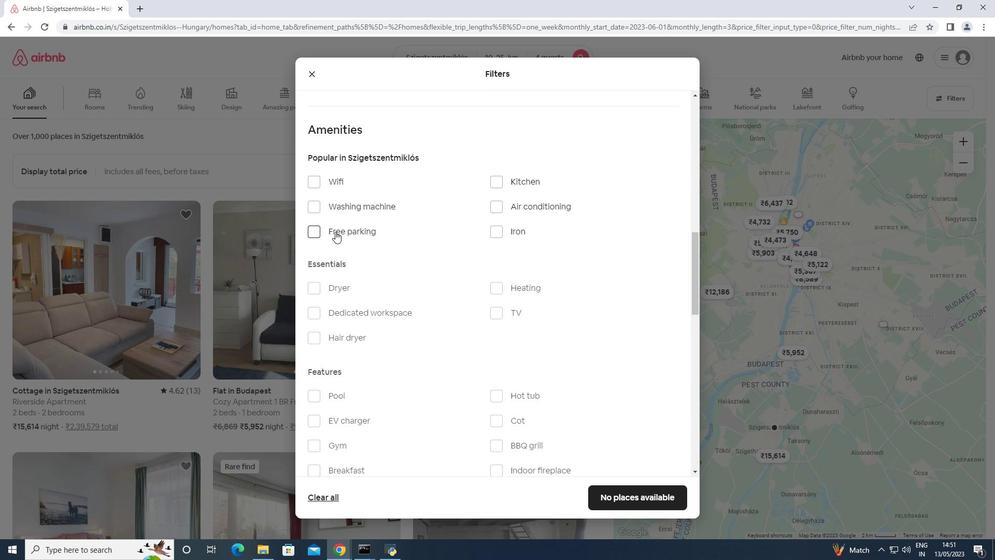 
Action: Mouse moved to (336, 177)
Screenshot: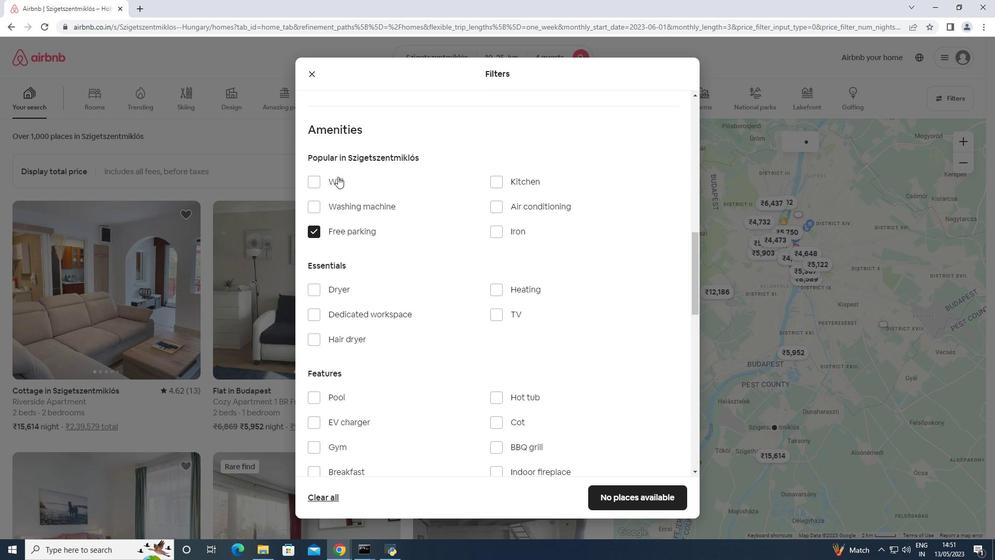 
Action: Mouse pressed left at (336, 177)
Screenshot: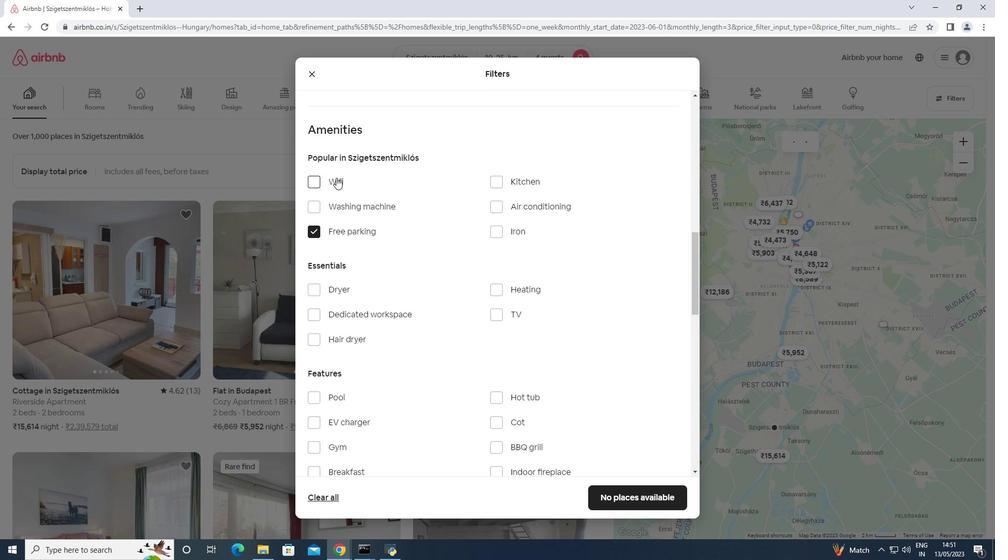 
Action: Mouse moved to (493, 312)
Screenshot: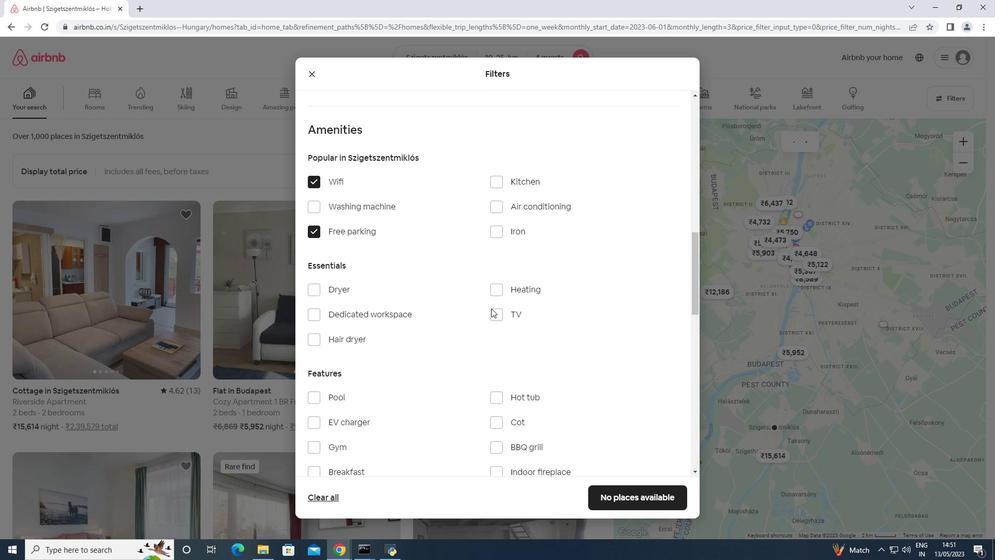 
Action: Mouse pressed left at (493, 312)
Screenshot: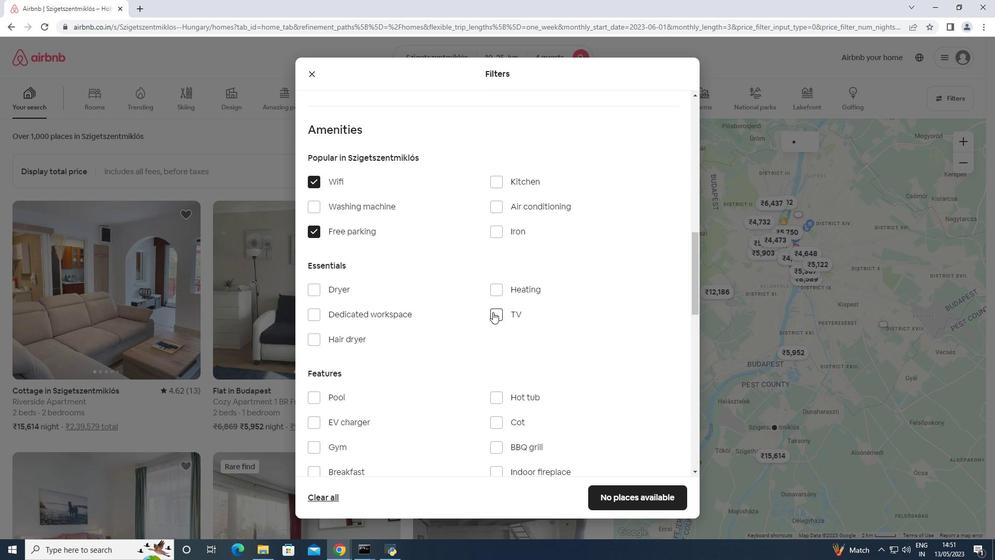 
Action: Mouse moved to (472, 331)
Screenshot: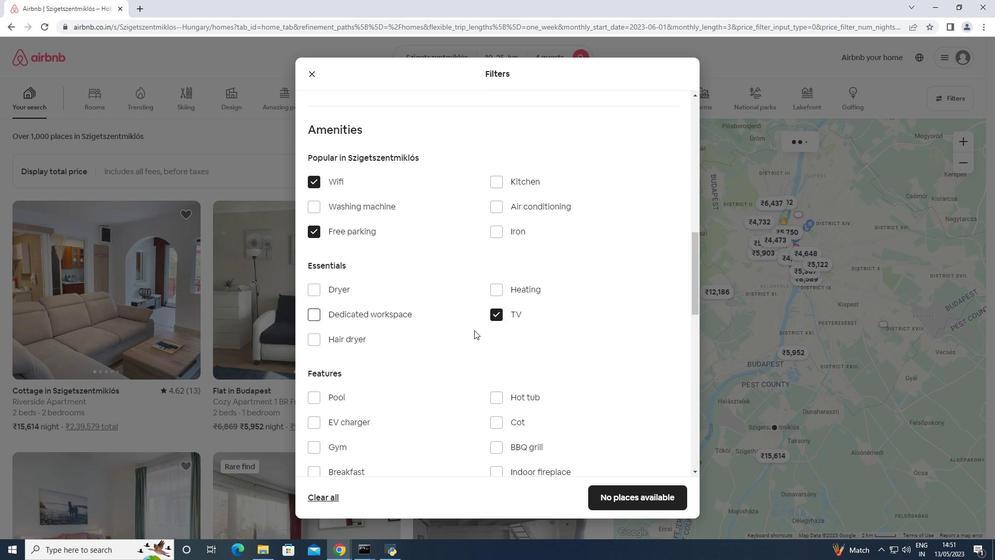 
Action: Mouse scrolled (472, 331) with delta (0, 0)
Screenshot: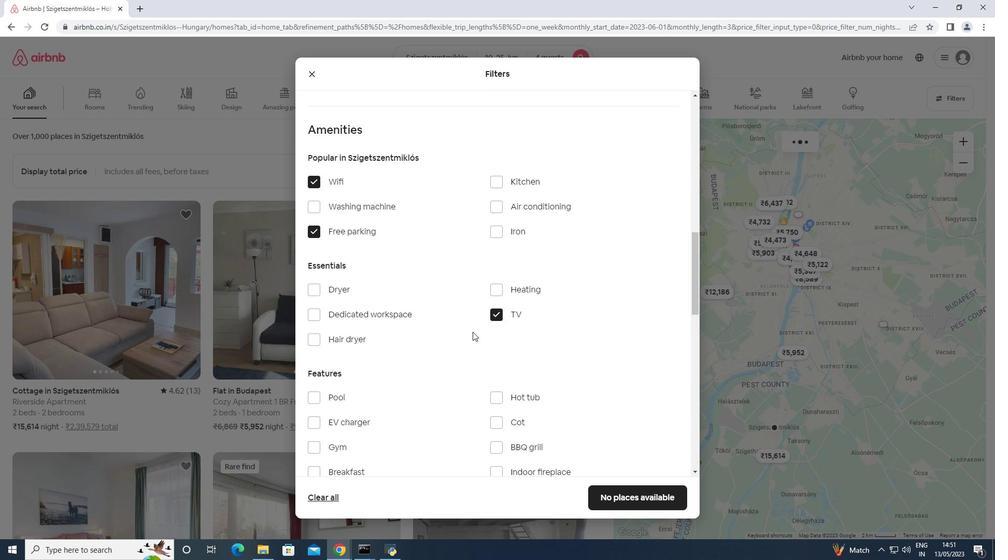 
Action: Mouse moved to (472, 332)
Screenshot: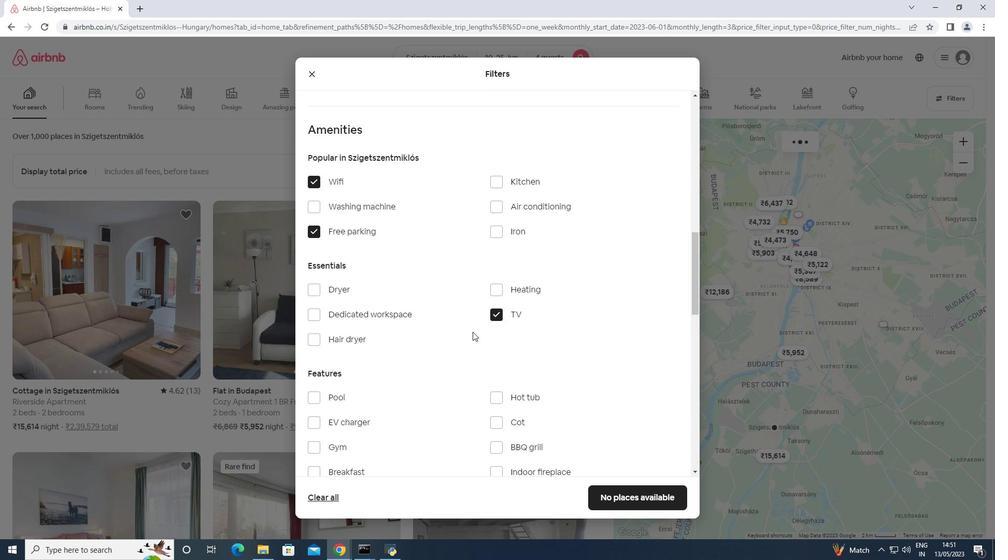 
Action: Mouse scrolled (472, 331) with delta (0, 0)
Screenshot: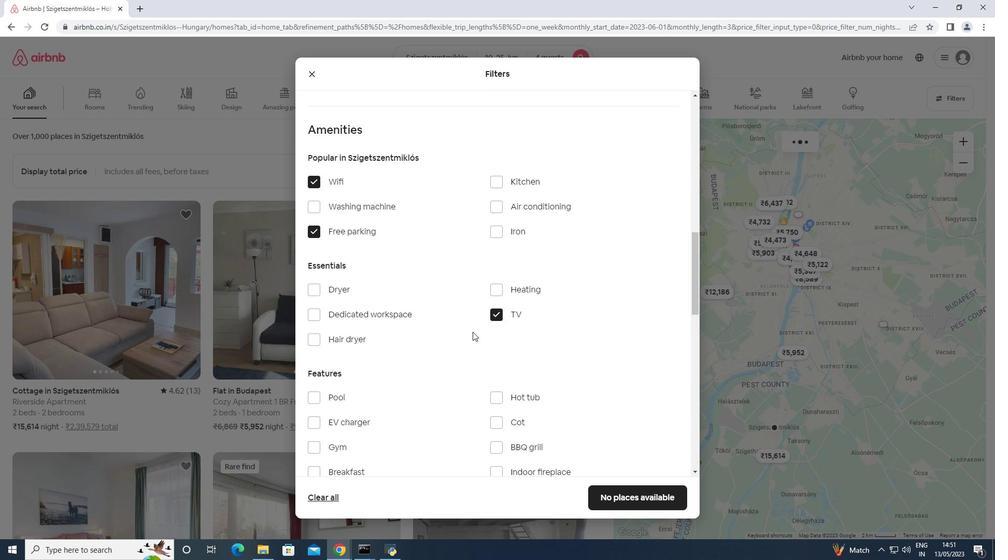 
Action: Mouse moved to (472, 332)
Screenshot: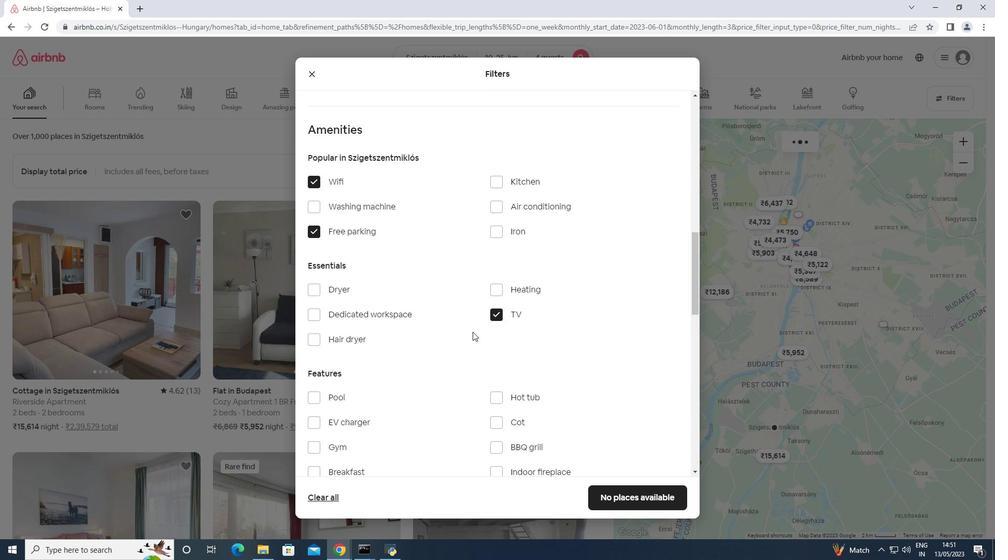 
Action: Mouse scrolled (472, 331) with delta (0, 0)
Screenshot: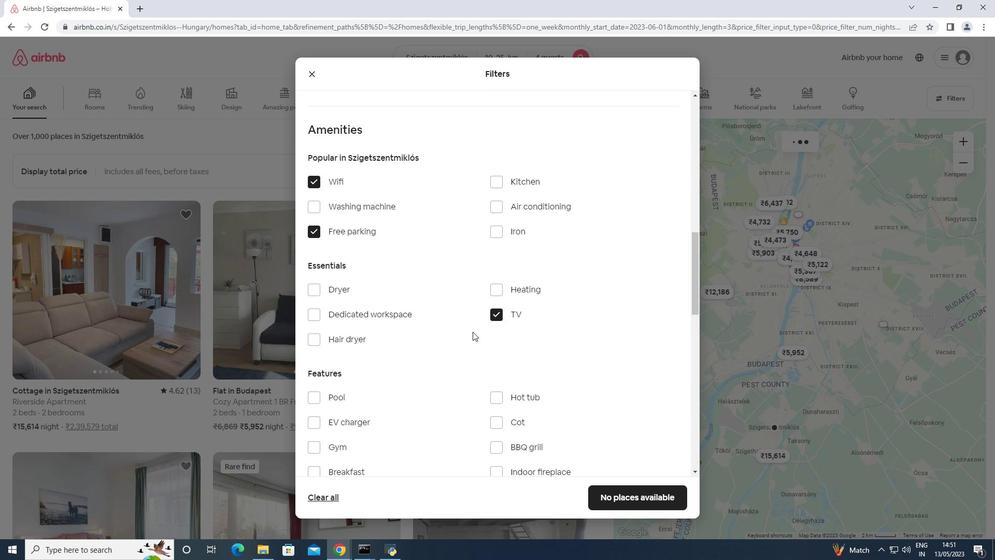 
Action: Mouse moved to (331, 314)
Screenshot: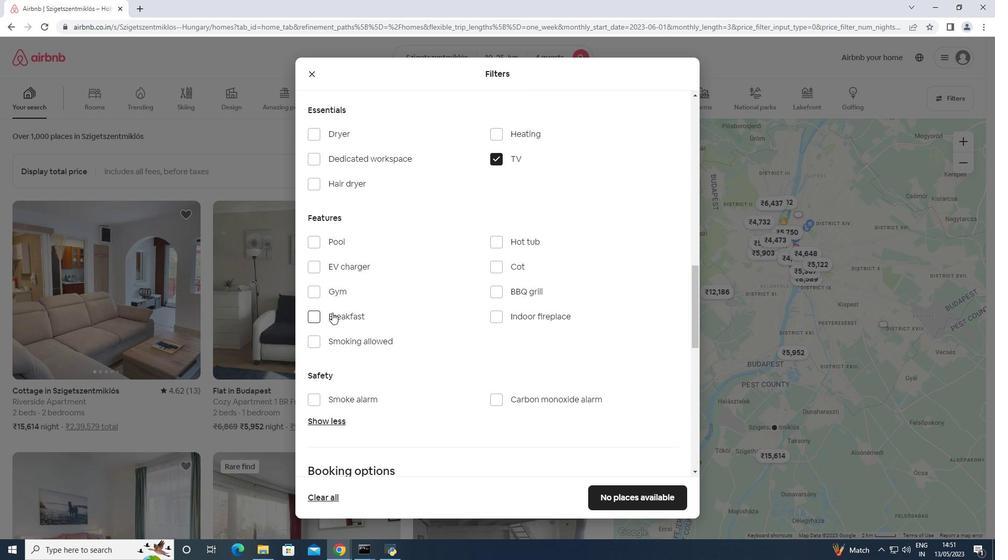 
Action: Mouse pressed left at (331, 314)
Screenshot: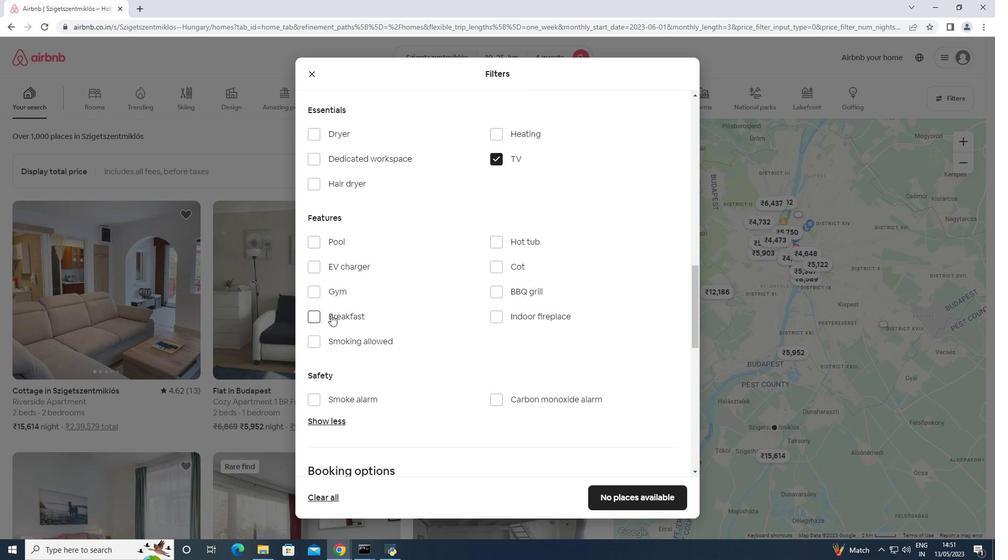 
Action: Mouse moved to (338, 294)
Screenshot: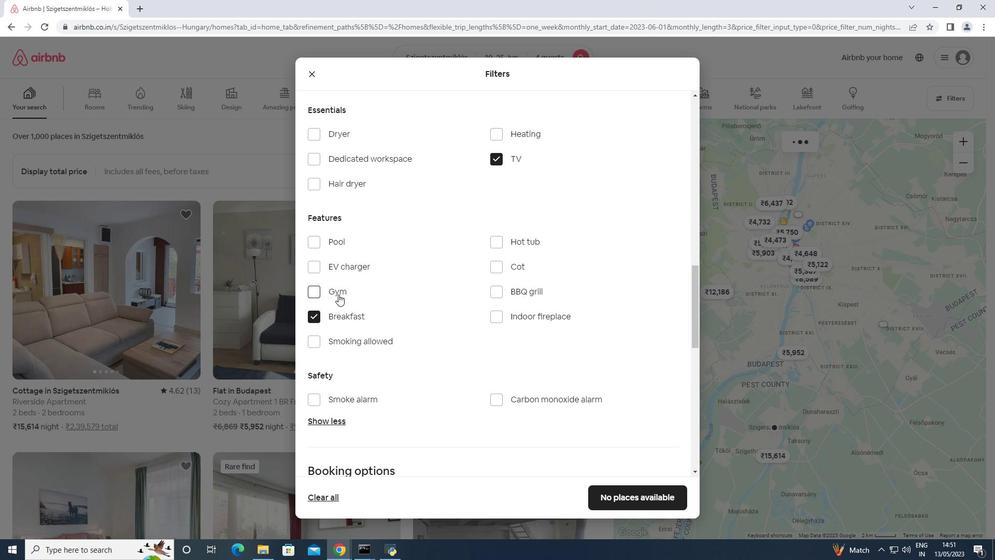 
Action: Mouse pressed left at (338, 294)
Screenshot: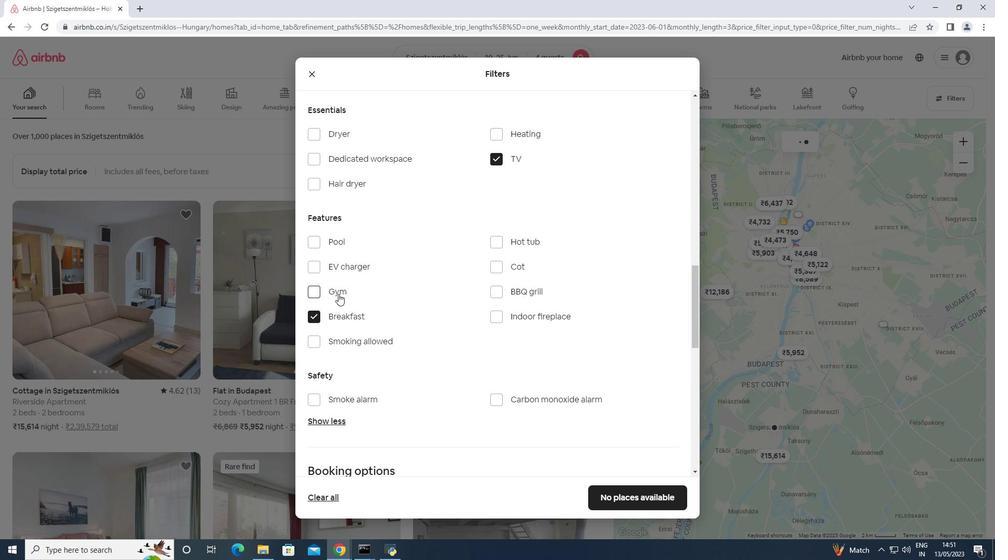 
Action: Mouse scrolled (338, 293) with delta (0, 0)
Screenshot: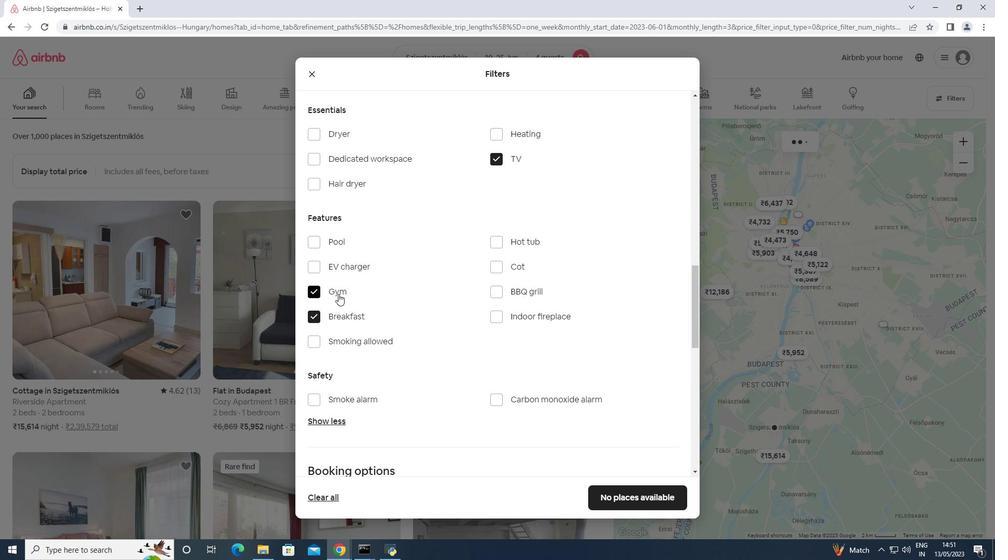 
Action: Mouse scrolled (338, 293) with delta (0, 0)
Screenshot: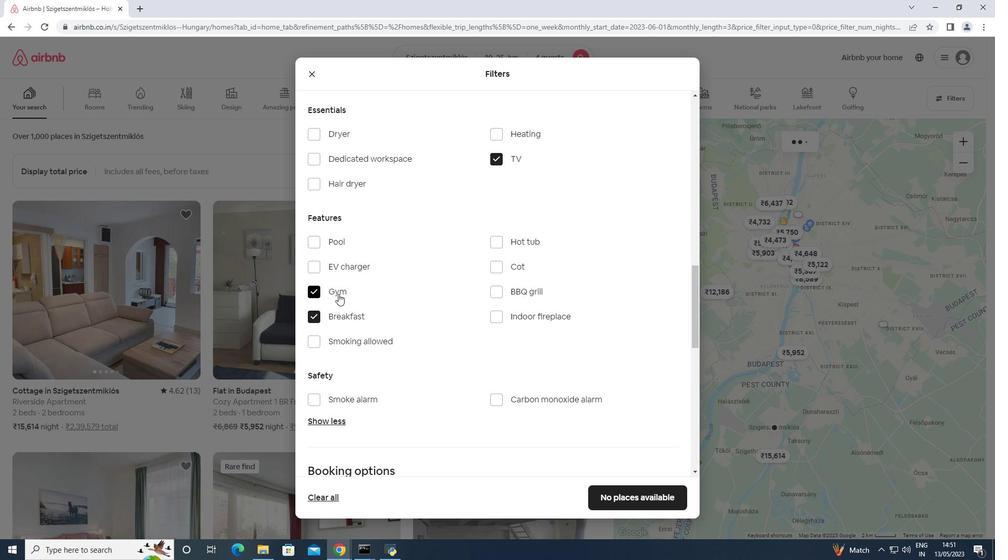 
Action: Mouse scrolled (338, 293) with delta (0, 0)
Screenshot: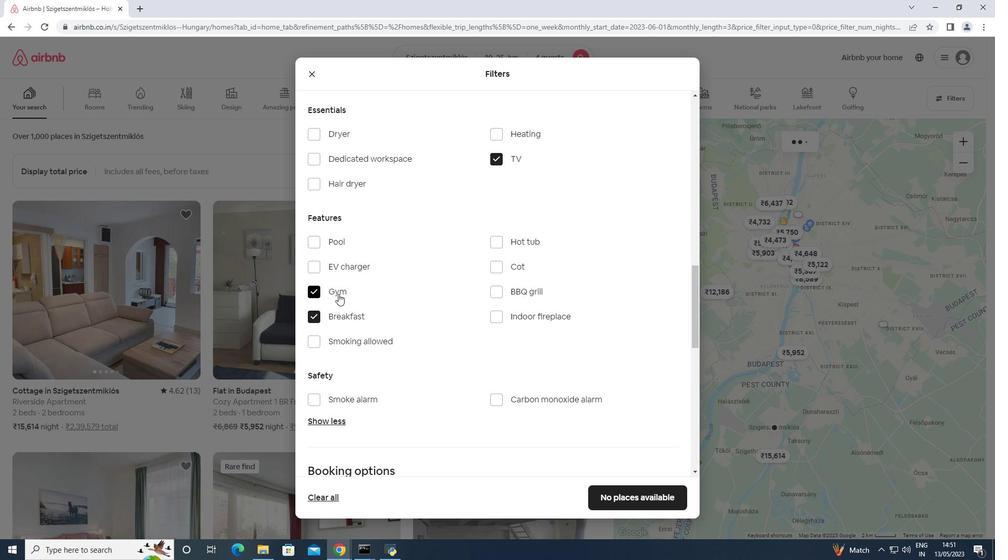 
Action: Mouse scrolled (338, 293) with delta (0, 0)
Screenshot: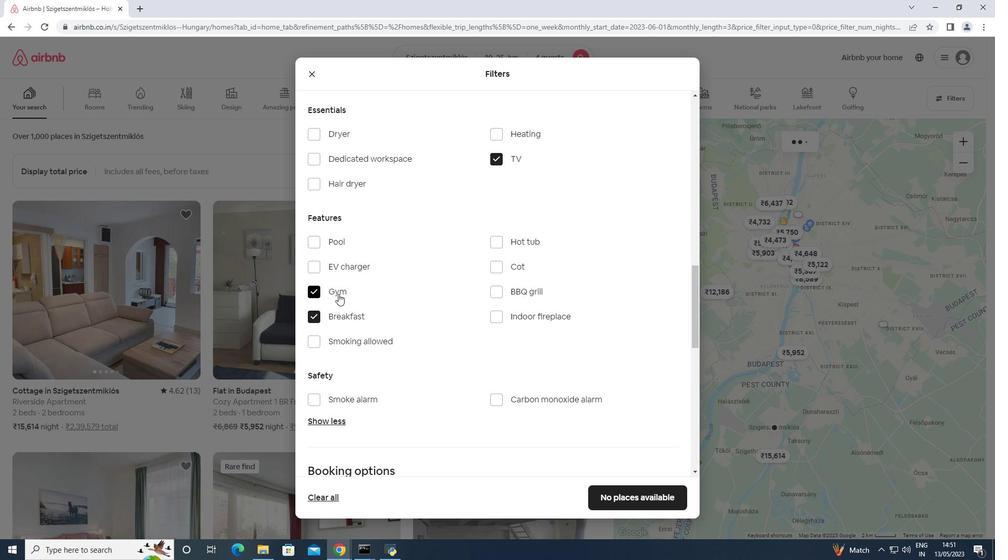 
Action: Mouse moved to (652, 331)
Screenshot: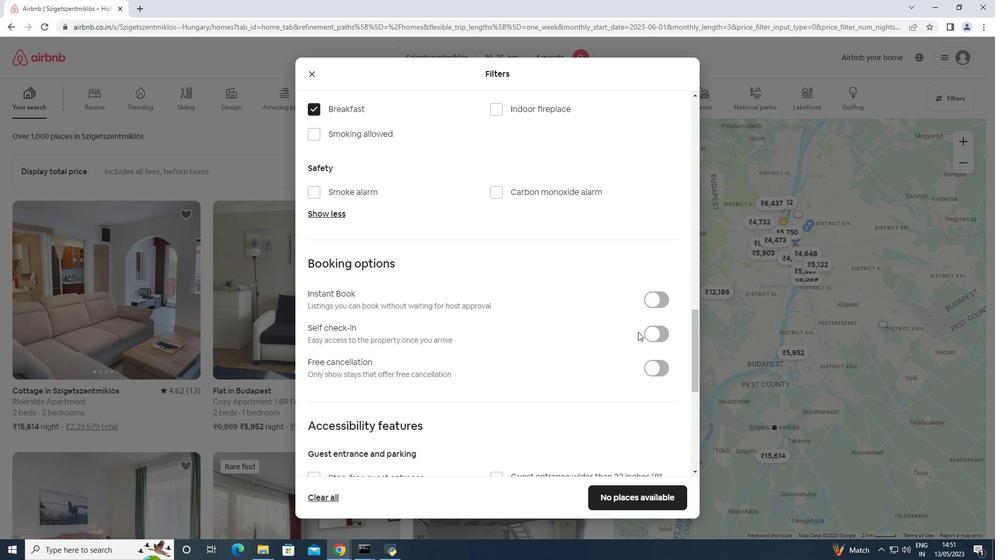 
Action: Mouse pressed left at (652, 331)
Screenshot: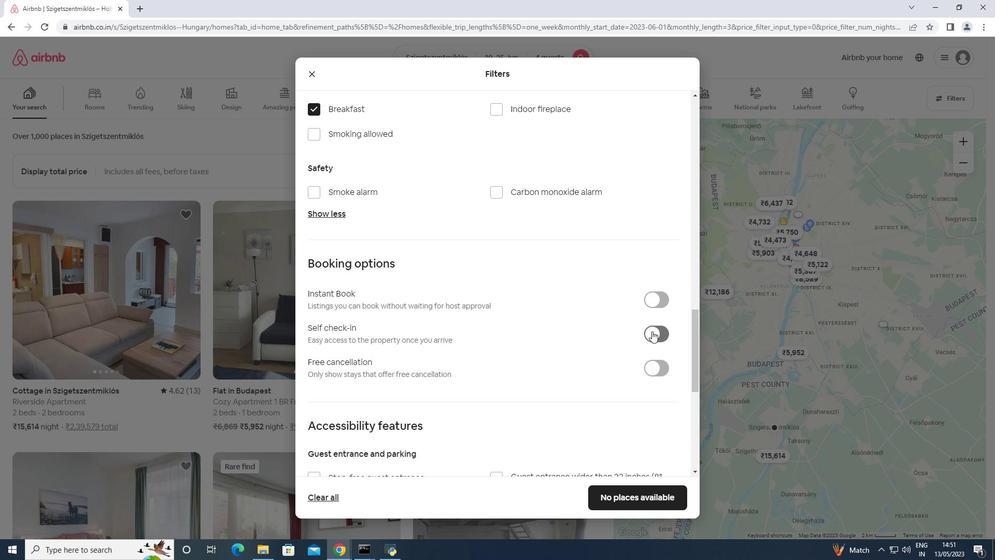 
Action: Mouse scrolled (652, 330) with delta (0, 0)
Screenshot: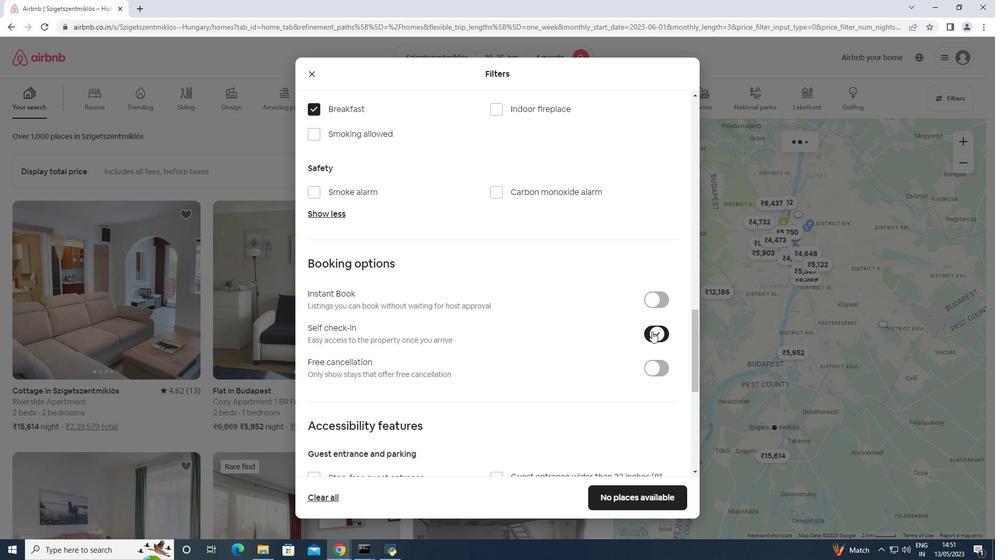
Action: Mouse scrolled (652, 330) with delta (0, 0)
Screenshot: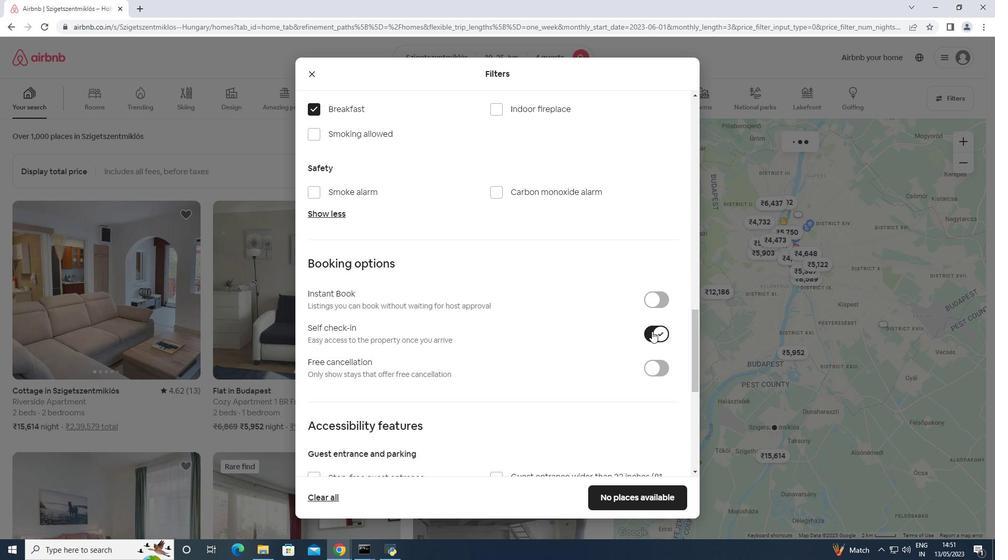 
Action: Mouse scrolled (652, 330) with delta (0, 0)
Screenshot: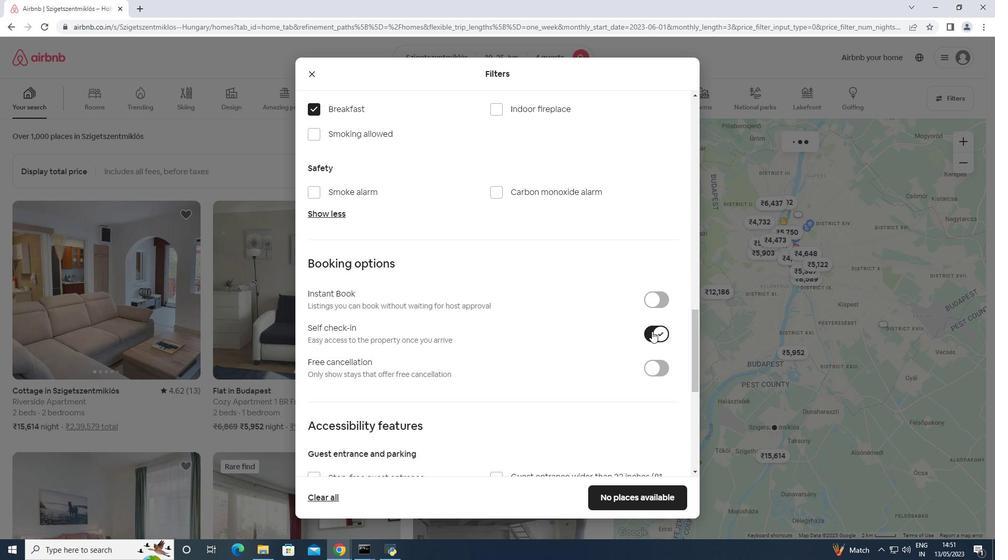 
Action: Mouse scrolled (652, 330) with delta (0, 0)
Screenshot: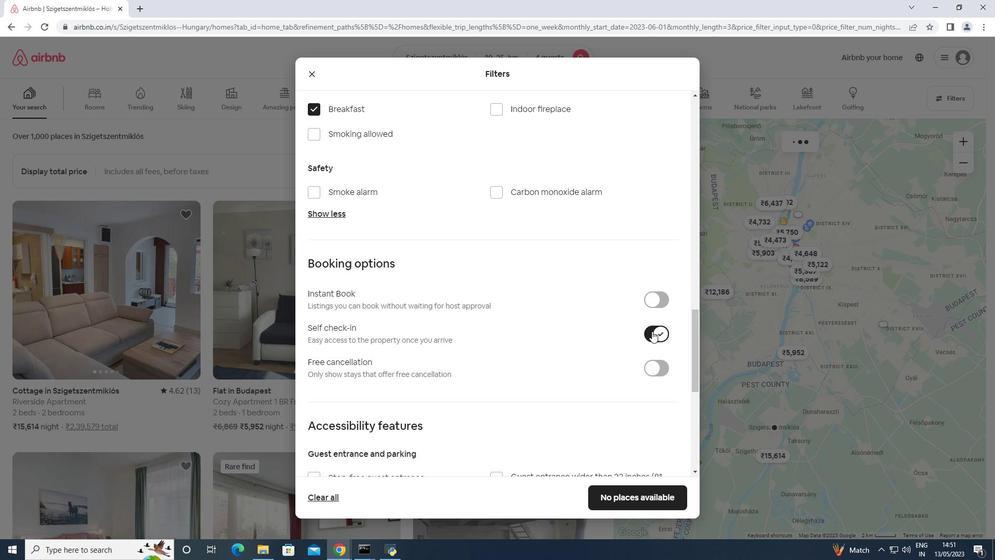 
Action: Mouse scrolled (652, 330) with delta (0, 0)
Screenshot: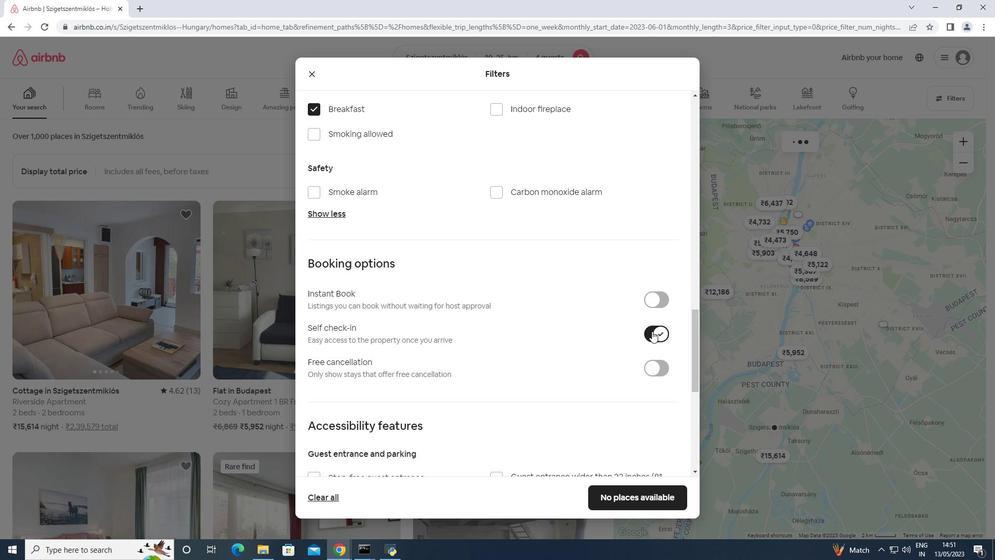 
Action: Mouse scrolled (652, 330) with delta (0, 0)
Screenshot: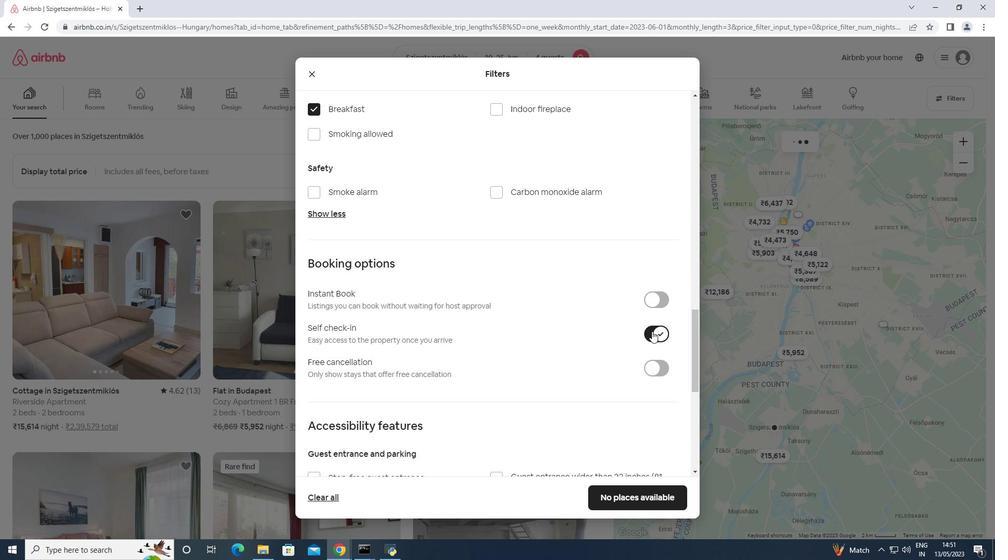 
Action: Mouse moved to (358, 431)
Screenshot: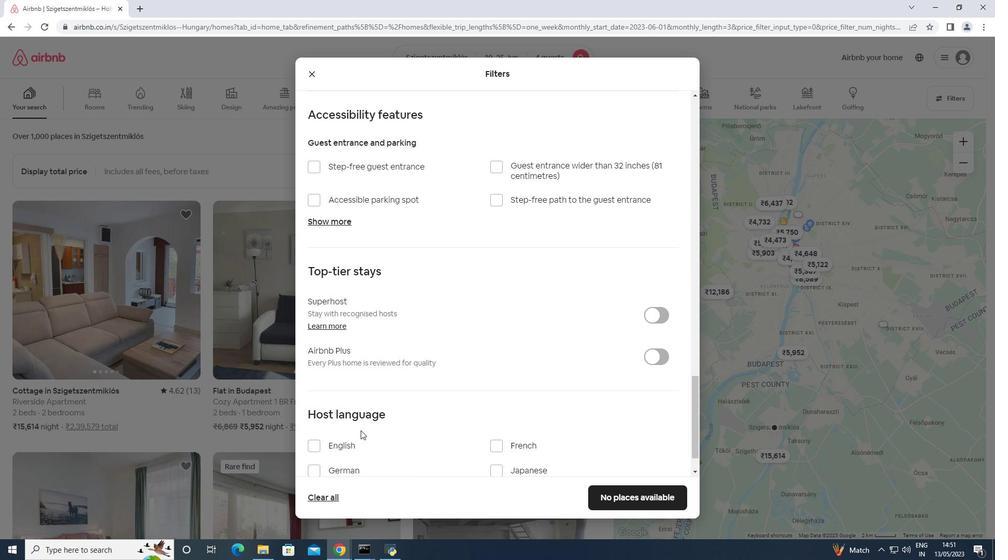 
Action: Mouse scrolled (358, 431) with delta (0, 0)
Screenshot: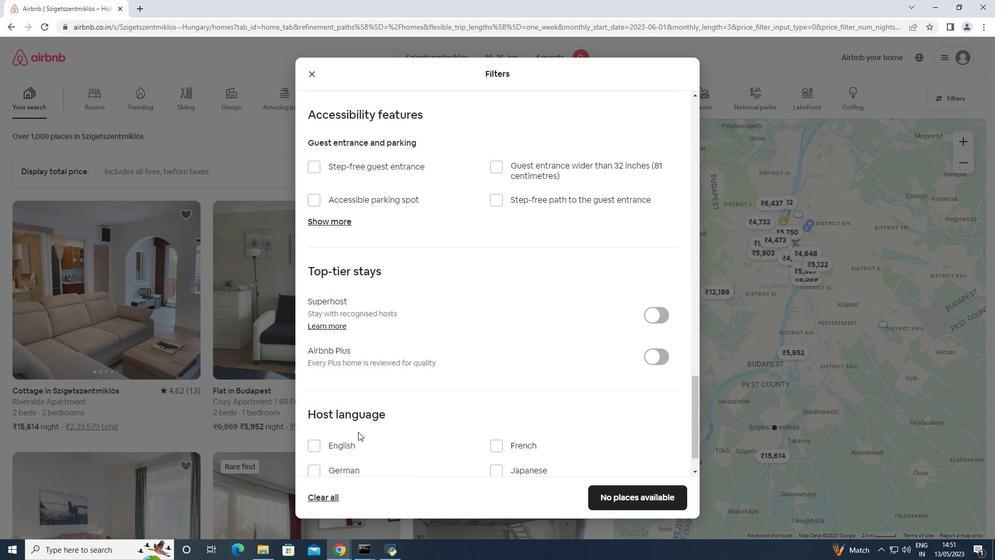 
Action: Mouse scrolled (358, 431) with delta (0, 0)
Screenshot: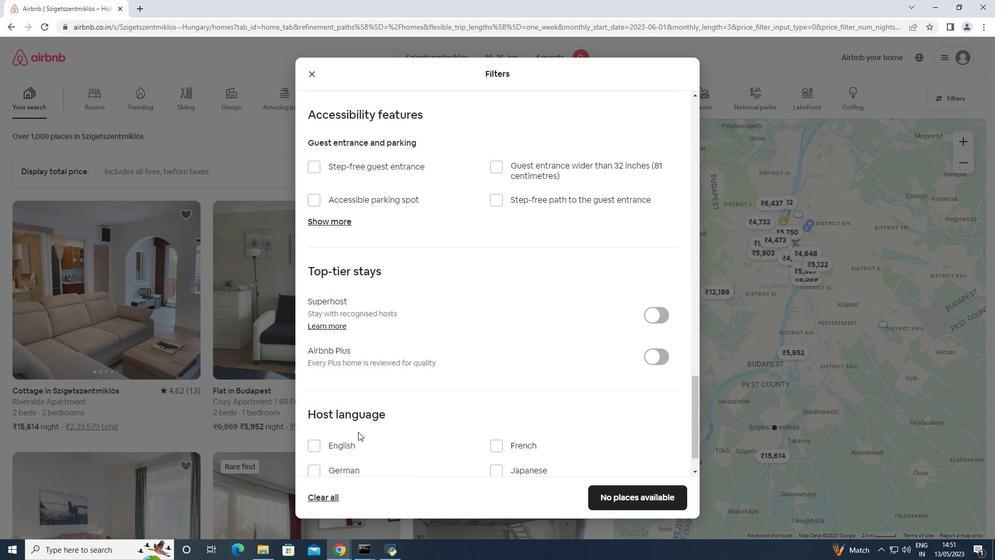 
Action: Mouse scrolled (358, 431) with delta (0, 0)
Screenshot: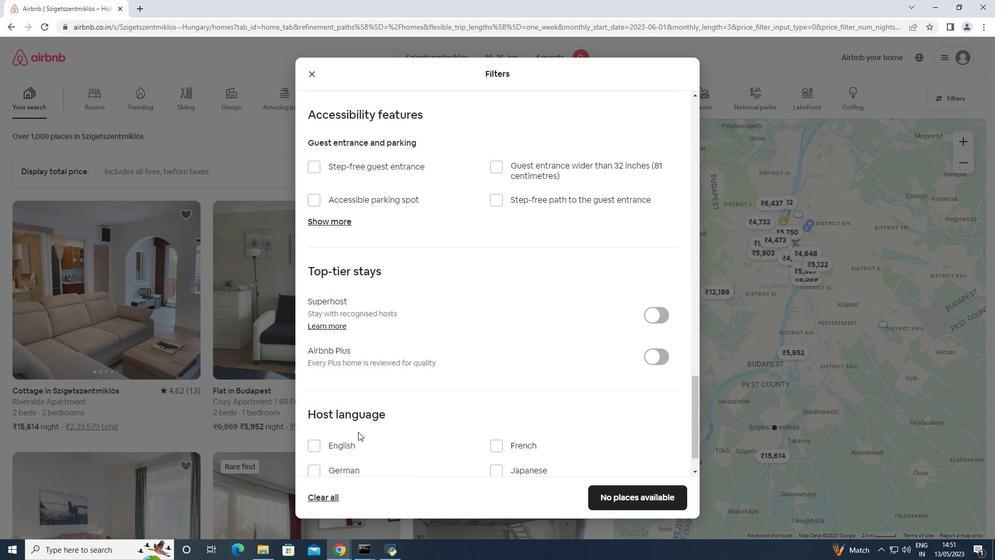 
Action: Mouse moved to (332, 399)
Screenshot: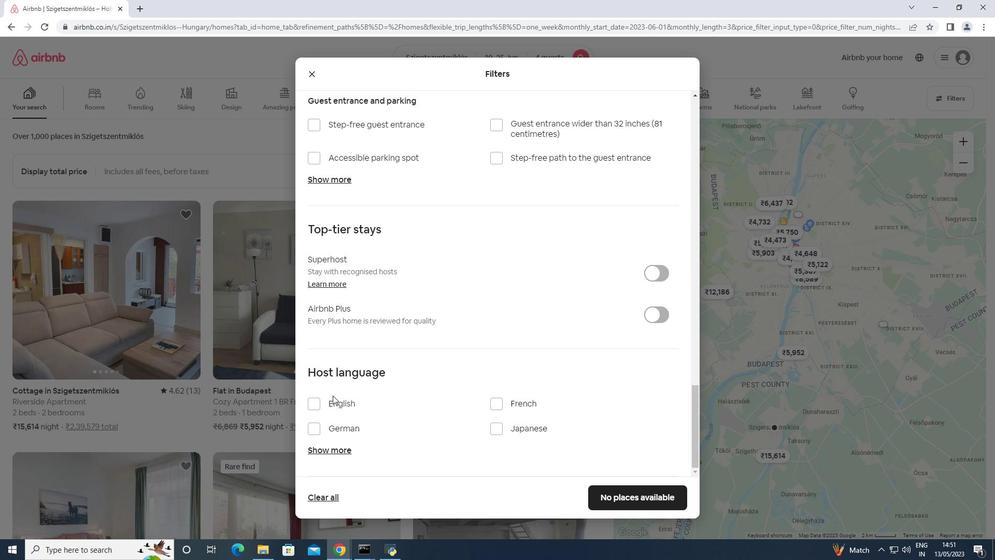 
Action: Mouse pressed left at (332, 399)
Screenshot: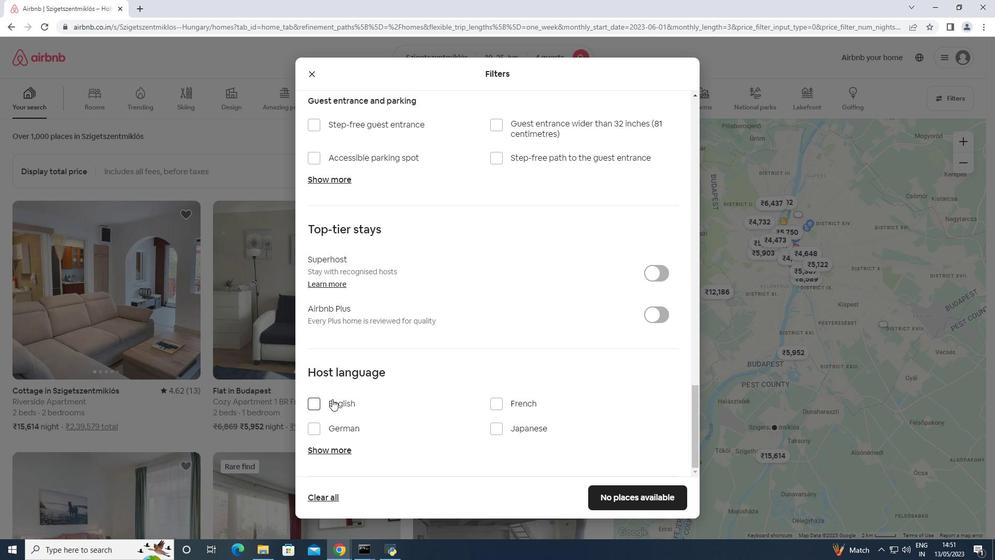 
Action: Mouse moved to (636, 490)
Screenshot: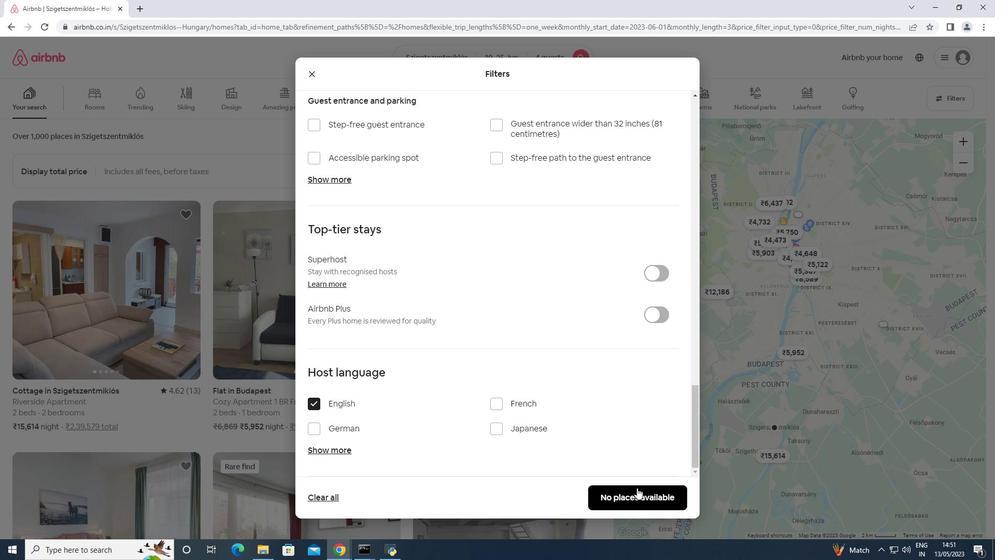 
Action: Mouse pressed left at (636, 490)
Screenshot: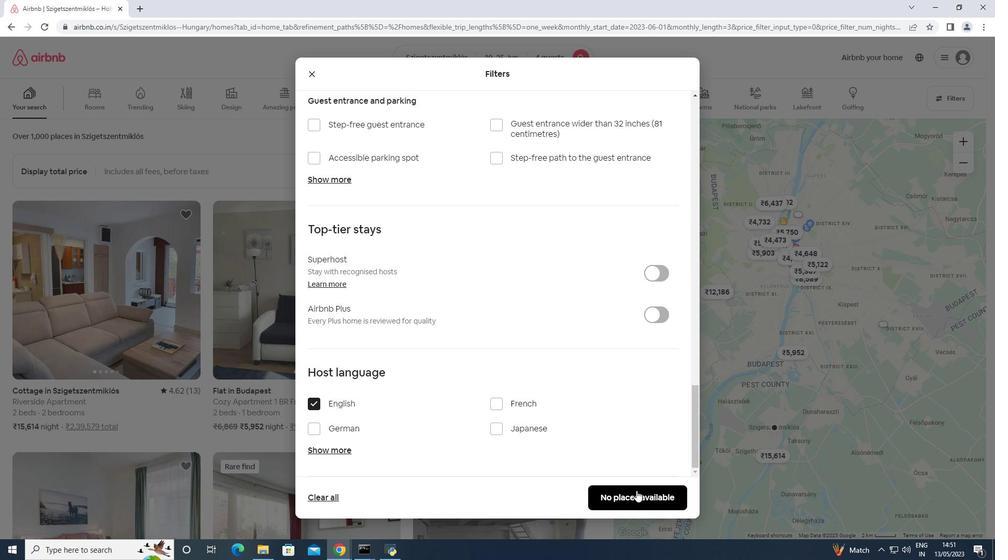 
Action: Mouse moved to (563, 229)
Screenshot: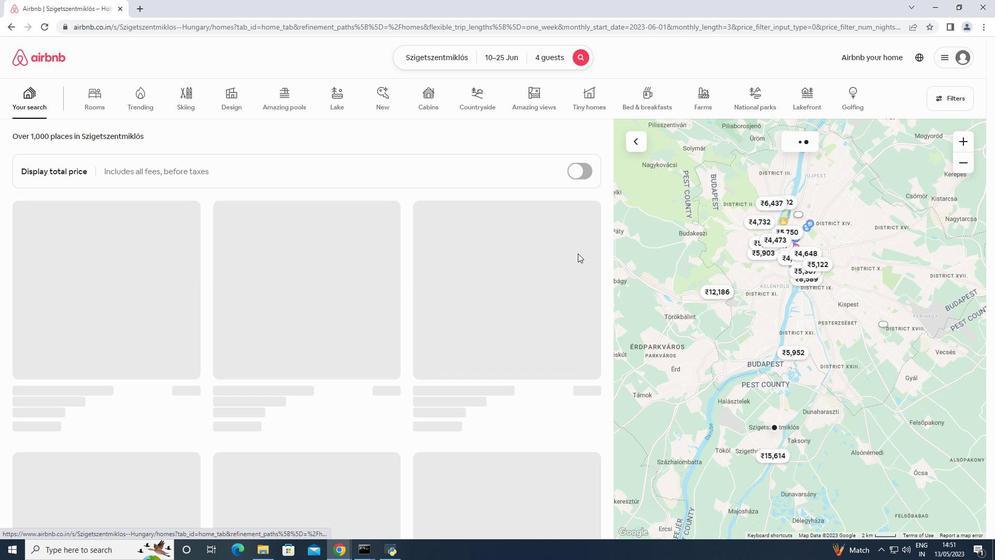 
